 Task: Look for space in Parksville, Canada from 4th September, 2023 to 10th September, 2023 for 1 adult in price range Rs.9000 to Rs.17000. Place can be private room with 1  bedroom having 1 bed and 1 bathroom. Property type can be house, flat, guest house, hotel. Booking option can be shelf check-in. Required host language is English.
Action: Mouse moved to (395, 87)
Screenshot: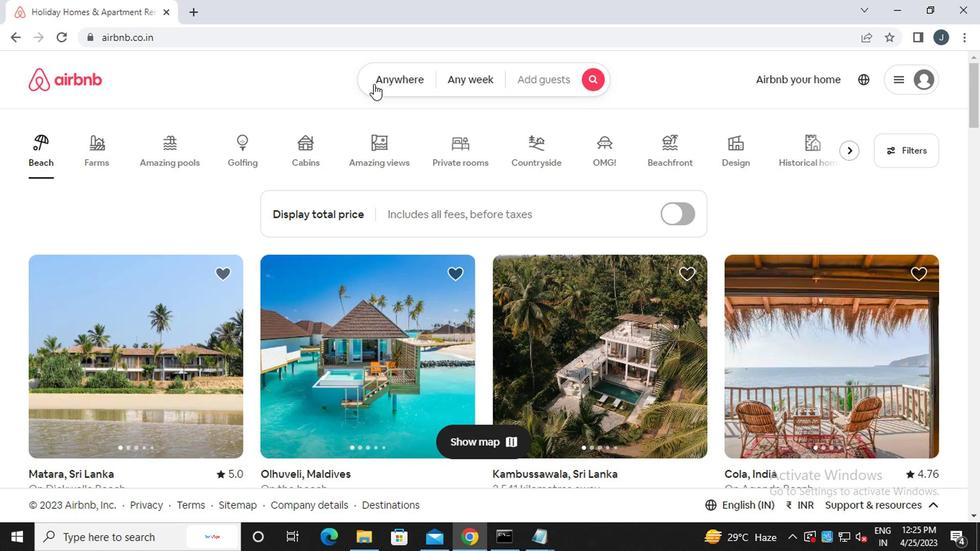 
Action: Mouse pressed left at (395, 87)
Screenshot: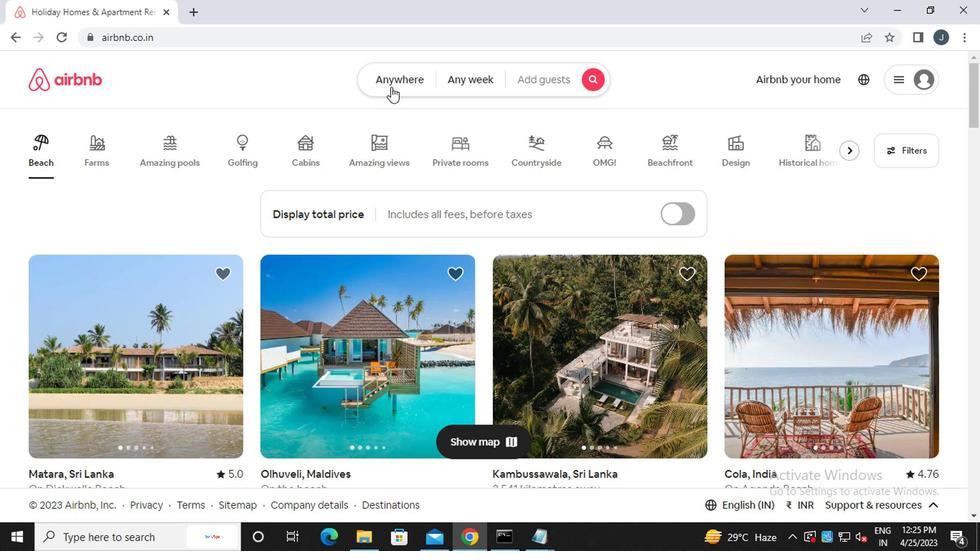 
Action: Mouse moved to (264, 138)
Screenshot: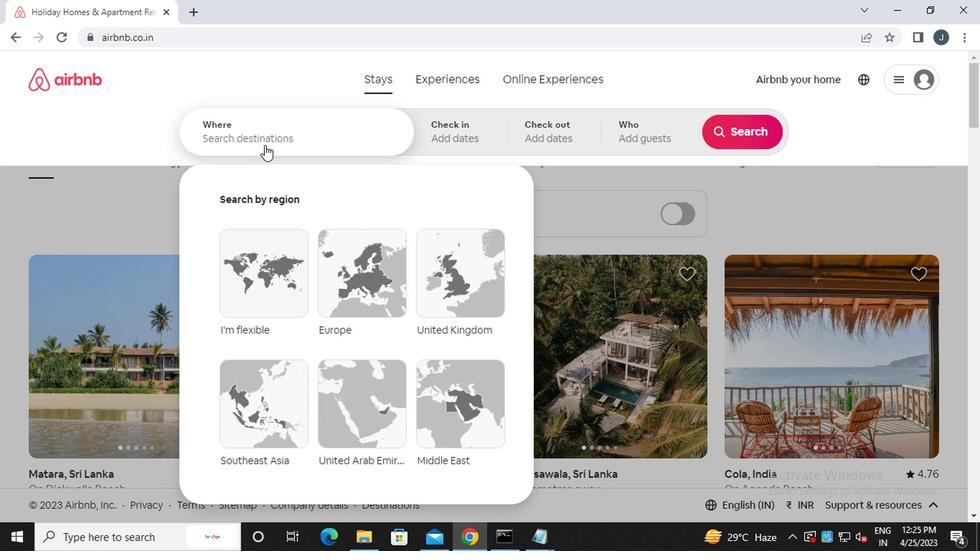 
Action: Mouse pressed left at (264, 138)
Screenshot: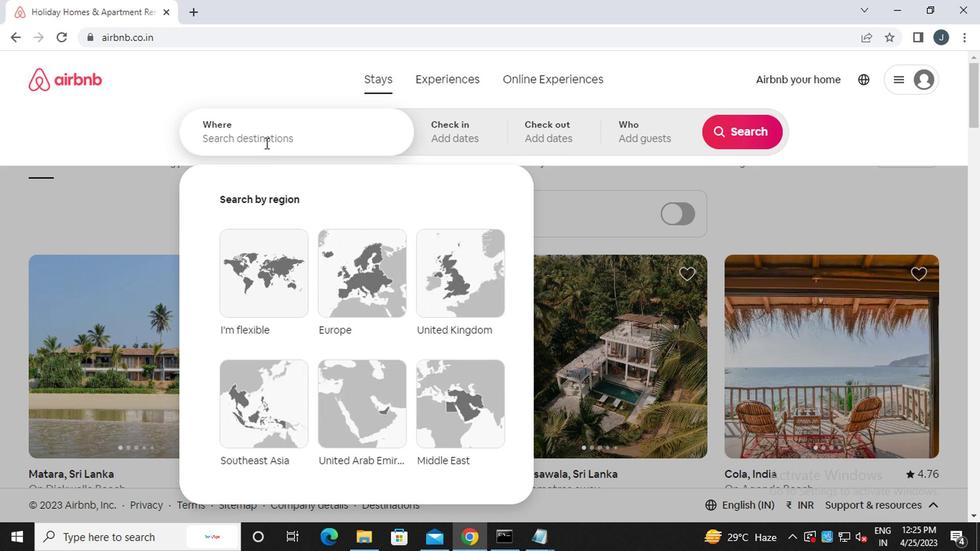 
Action: Mouse moved to (264, 138)
Screenshot: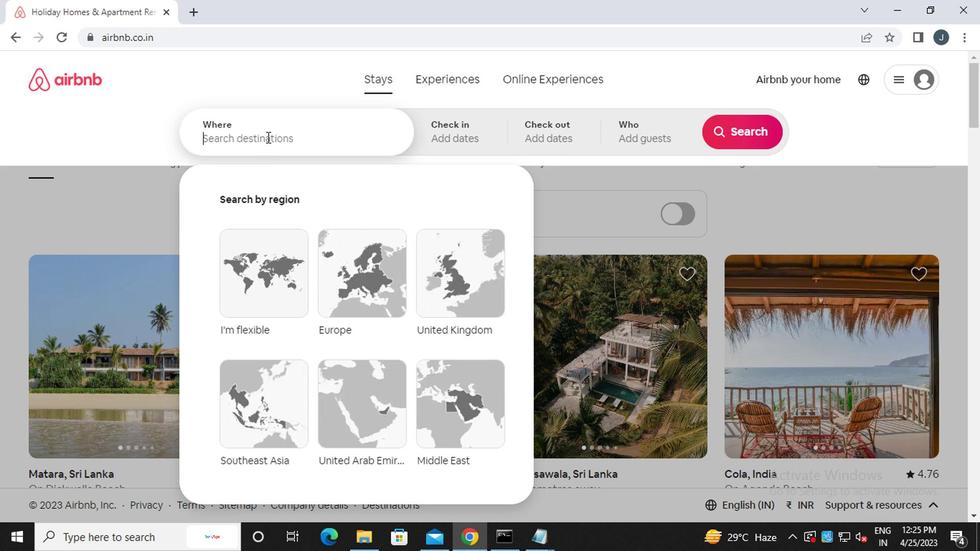 
Action: Key pressed p<Key.caps_lock>arksville,<Key.caps_lock>c<Key.caps_lock>anada
Screenshot: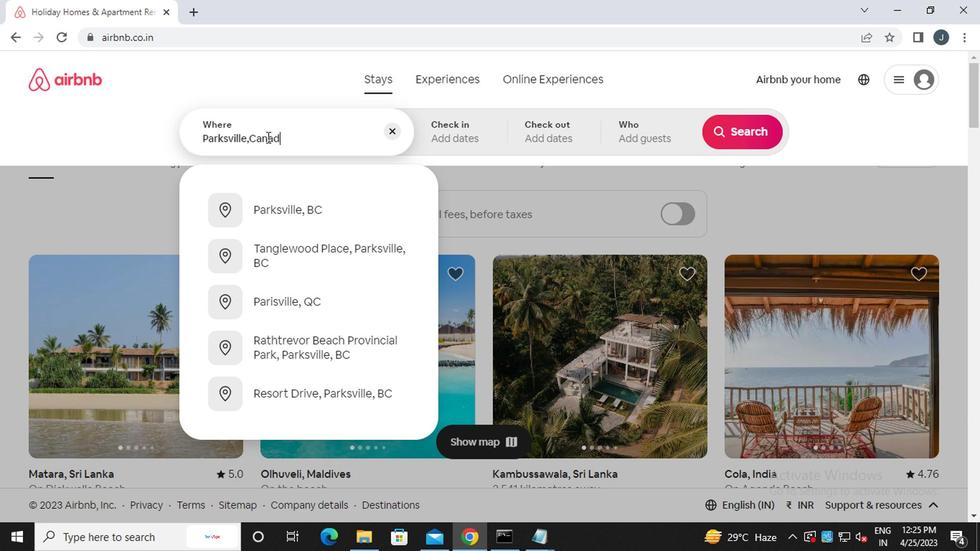 
Action: Mouse moved to (451, 140)
Screenshot: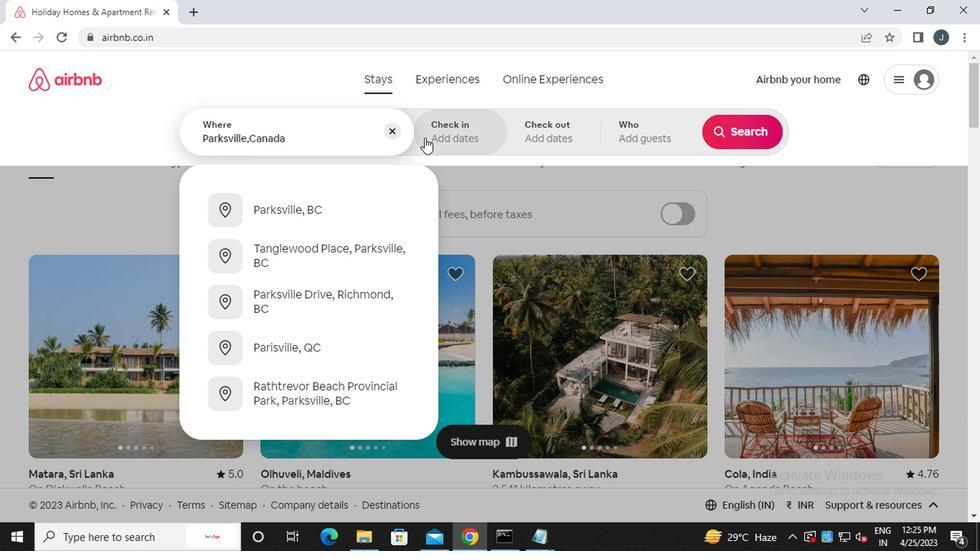 
Action: Mouse pressed left at (451, 140)
Screenshot: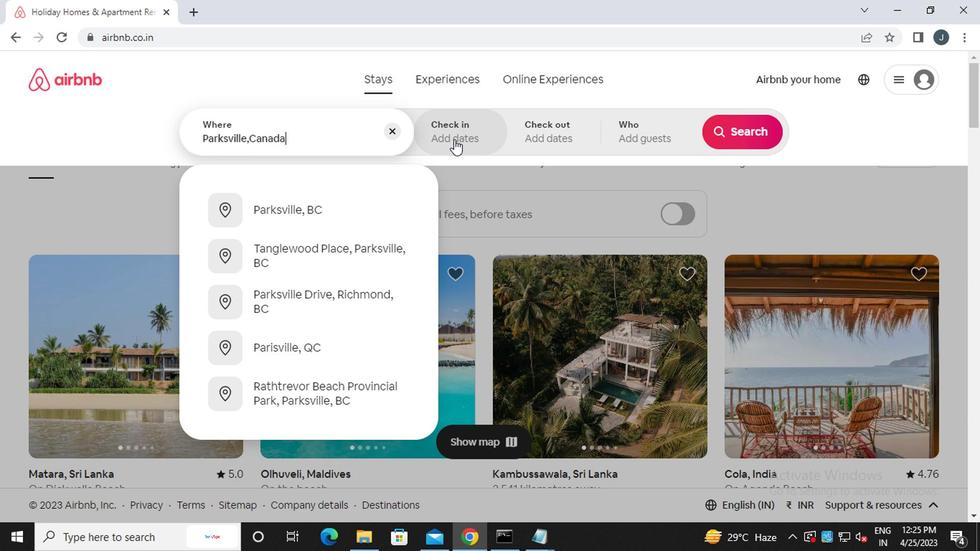 
Action: Mouse moved to (733, 247)
Screenshot: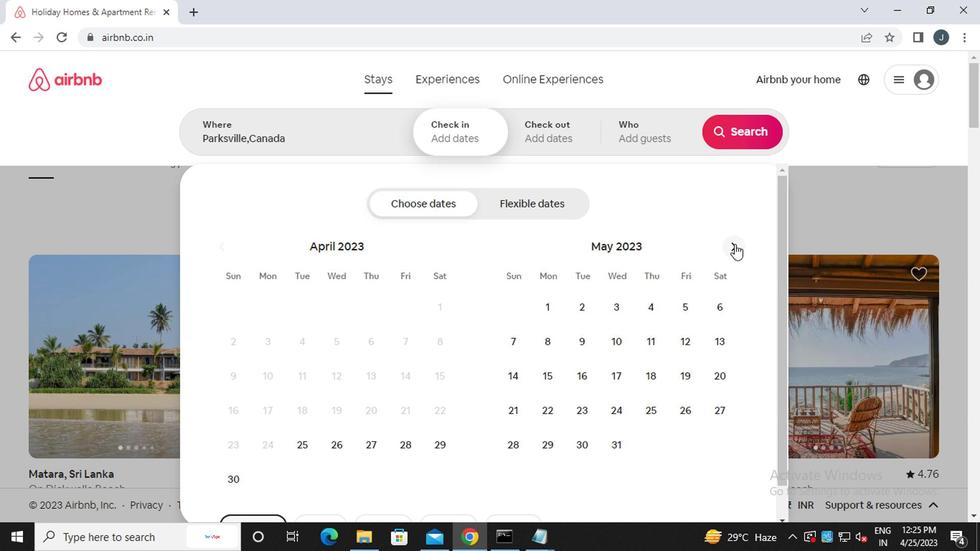 
Action: Mouse pressed left at (733, 247)
Screenshot: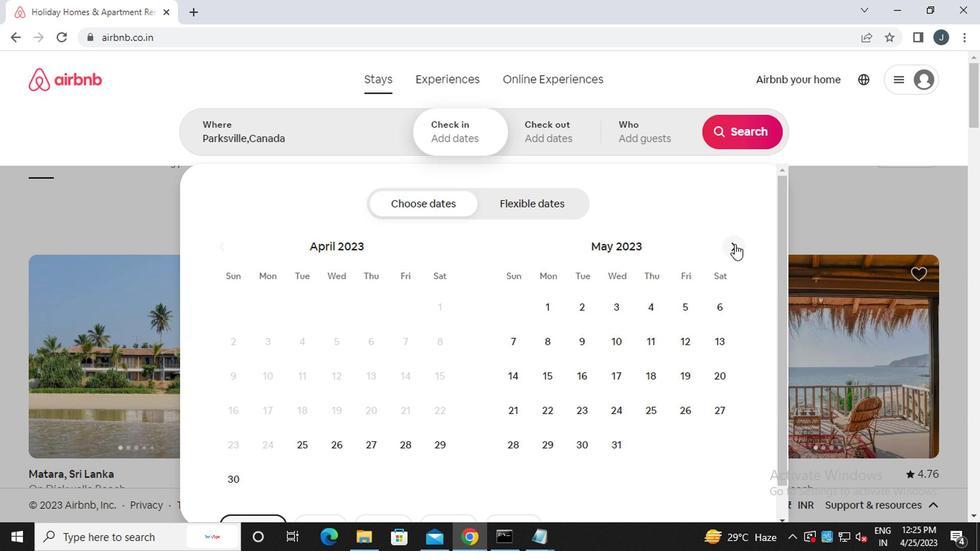 
Action: Mouse moved to (731, 247)
Screenshot: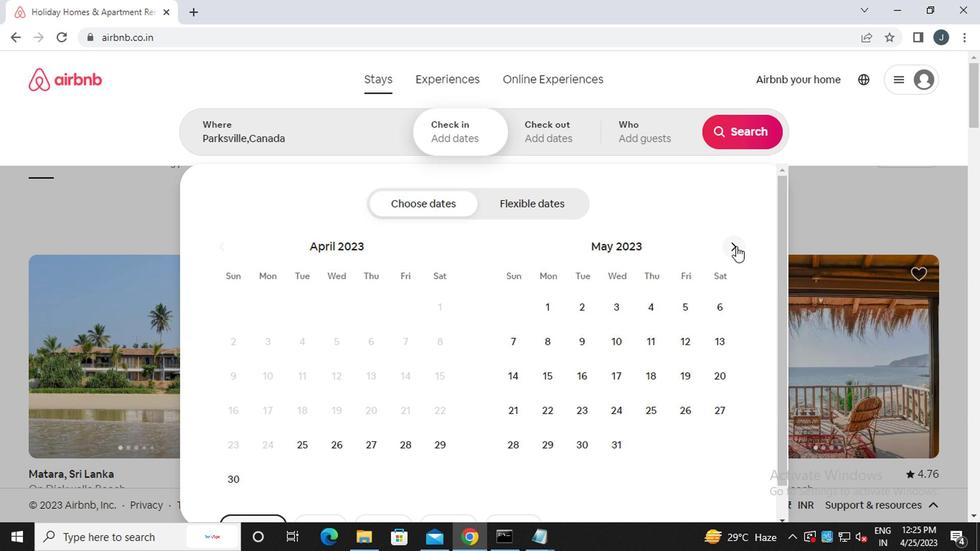 
Action: Mouse pressed left at (731, 247)
Screenshot: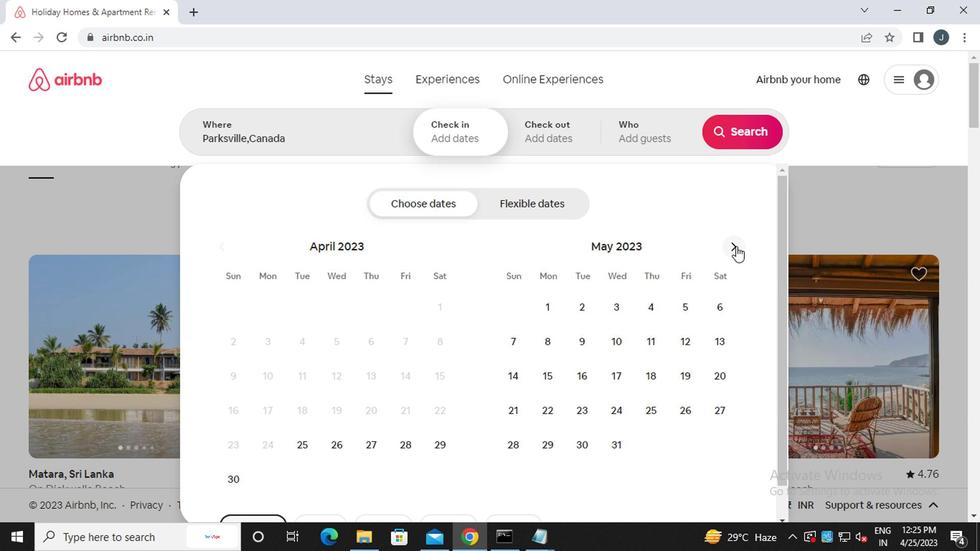 
Action: Mouse pressed left at (731, 247)
Screenshot: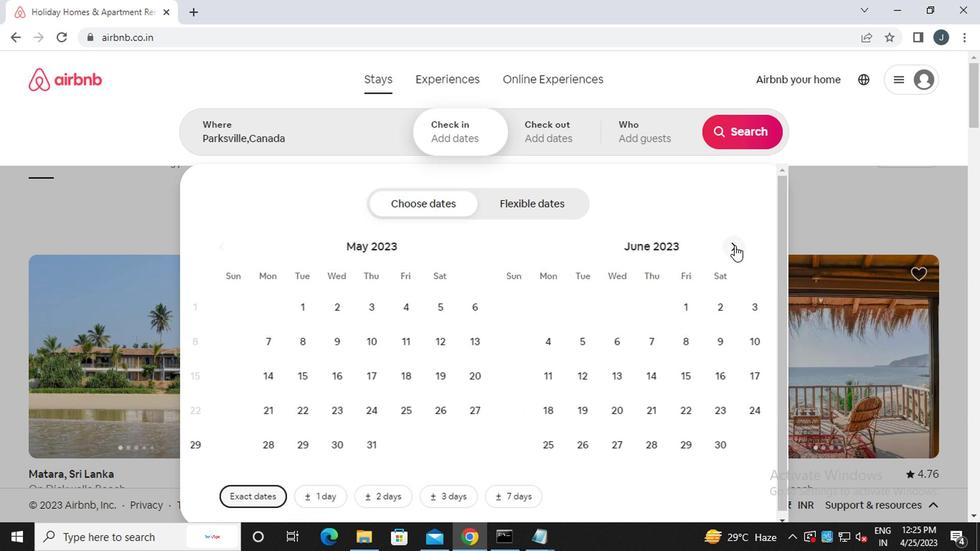 
Action: Mouse pressed left at (731, 247)
Screenshot: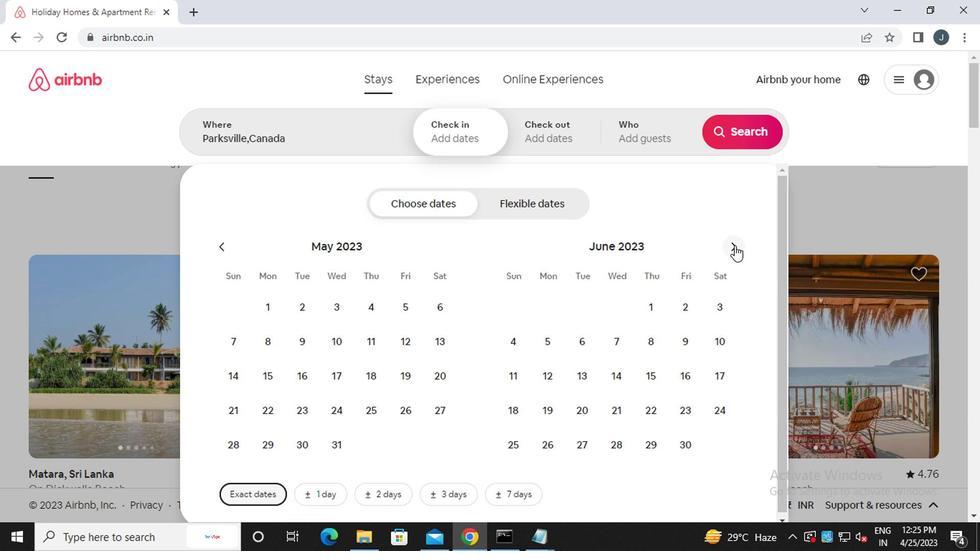 
Action: Mouse pressed left at (731, 247)
Screenshot: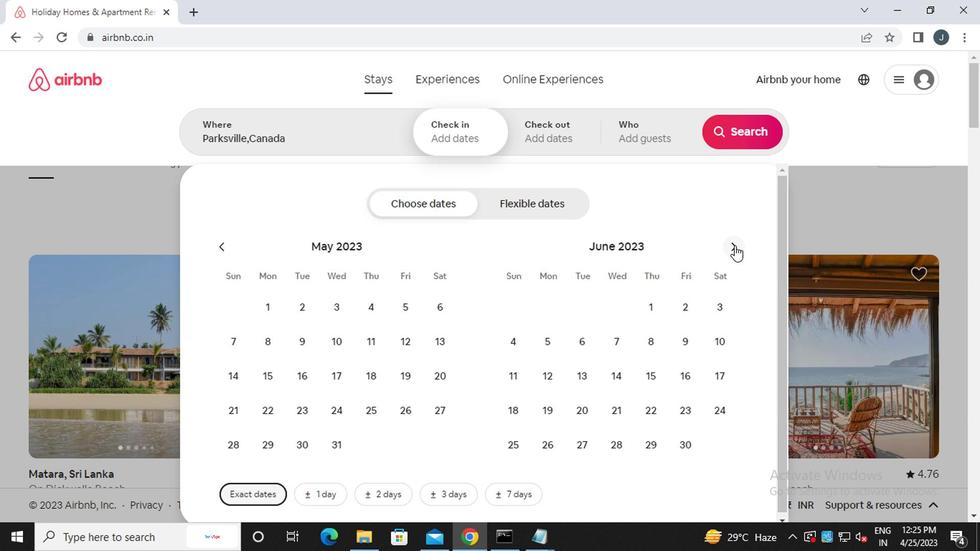 
Action: Mouse pressed left at (731, 247)
Screenshot: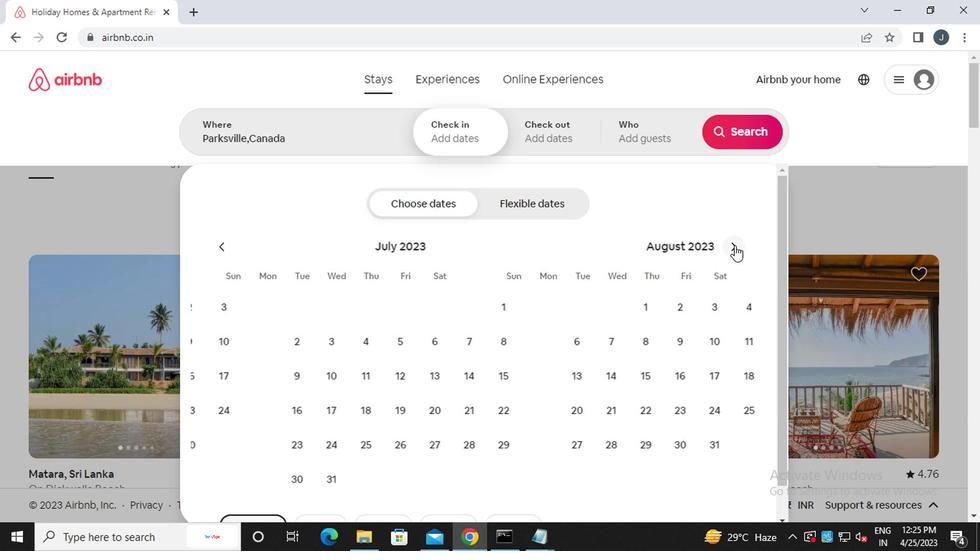 
Action: Mouse moved to (550, 341)
Screenshot: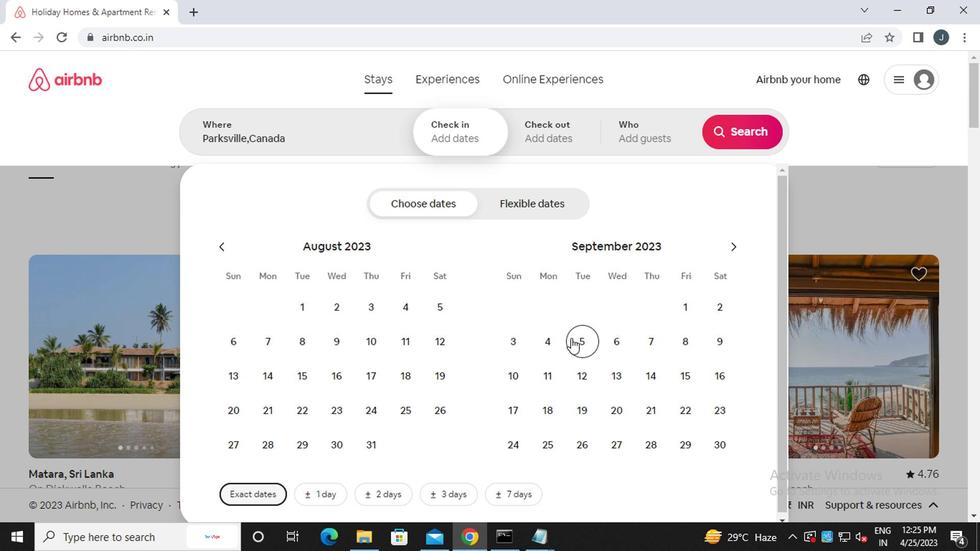 
Action: Mouse pressed left at (550, 341)
Screenshot: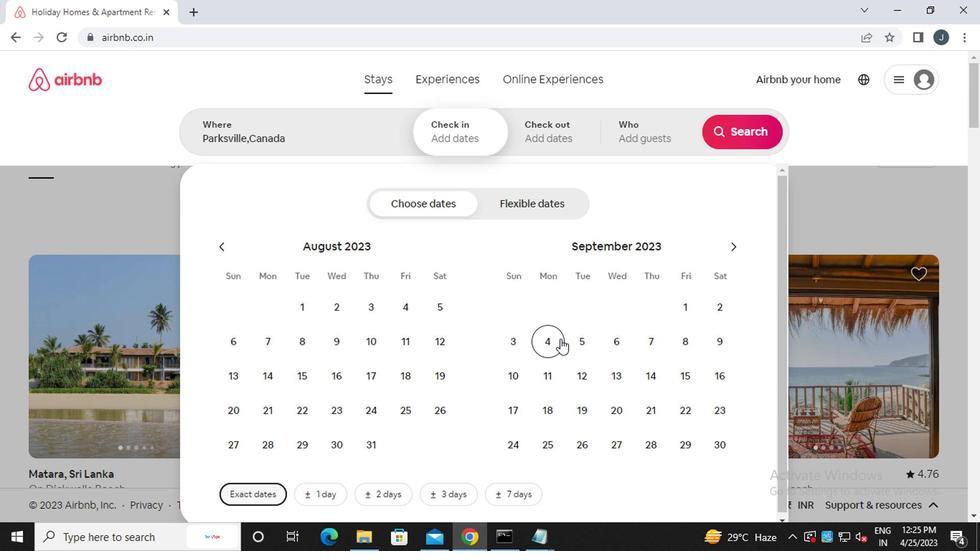 
Action: Mouse moved to (515, 371)
Screenshot: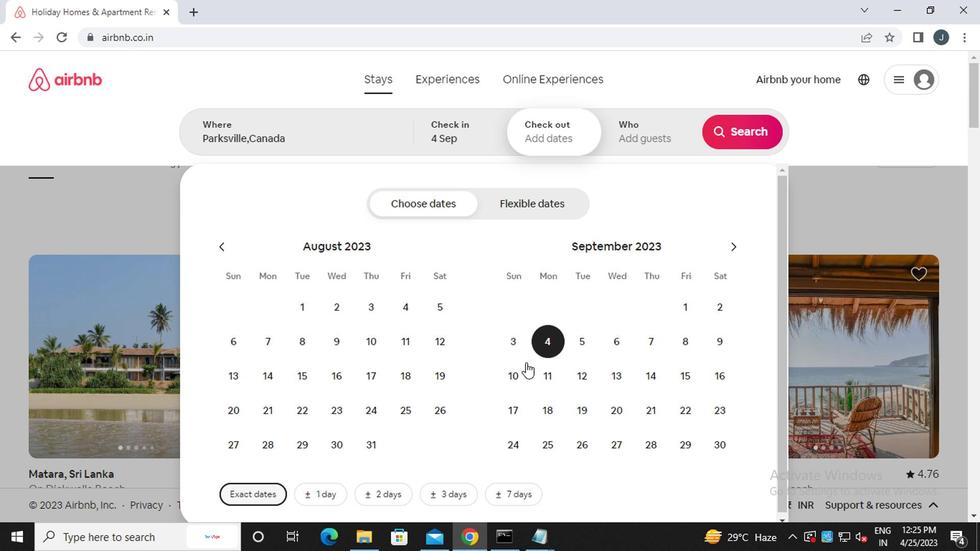 
Action: Mouse pressed left at (515, 371)
Screenshot: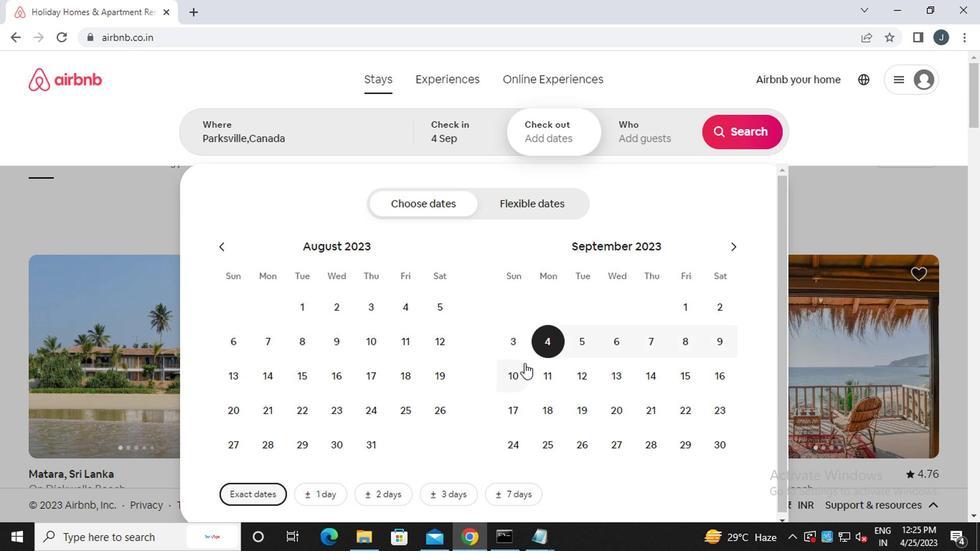 
Action: Mouse moved to (645, 138)
Screenshot: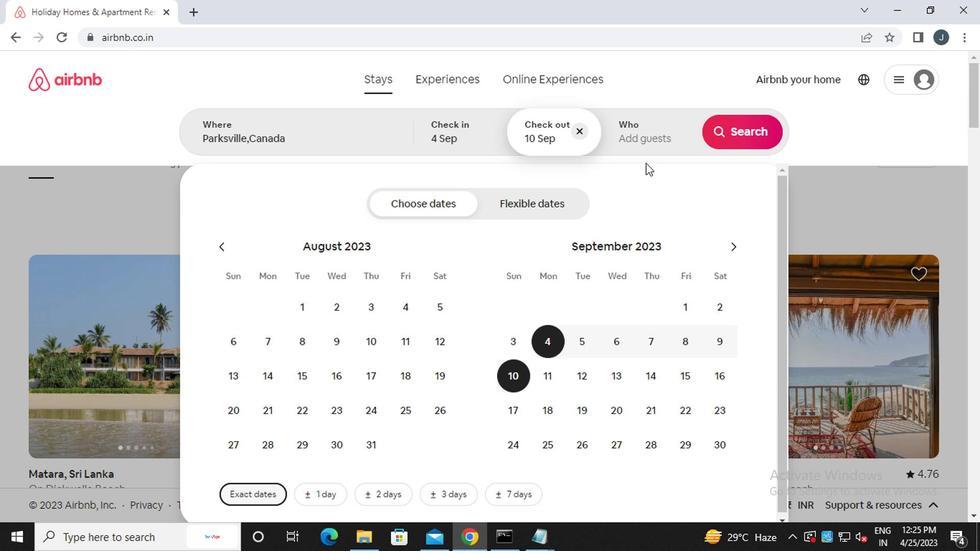 
Action: Mouse pressed left at (645, 138)
Screenshot: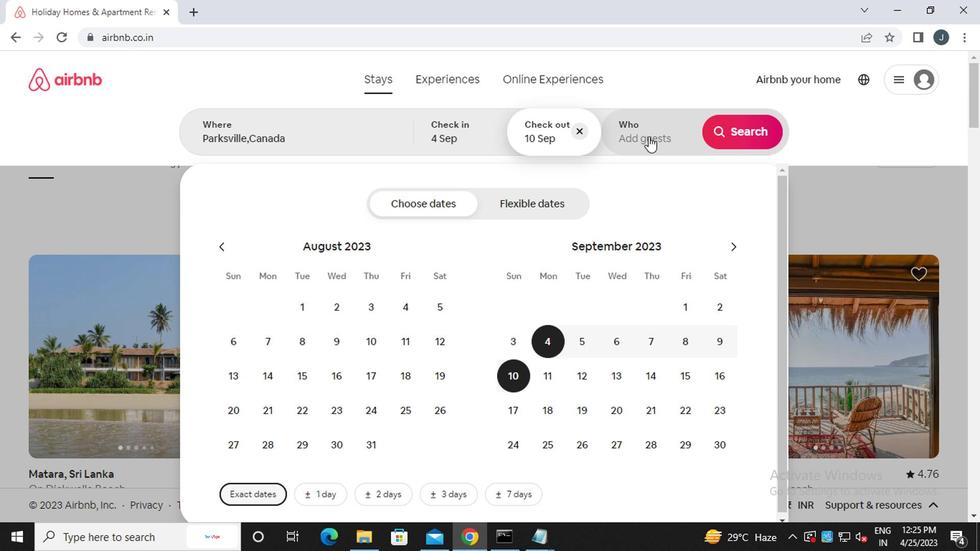 
Action: Mouse moved to (745, 207)
Screenshot: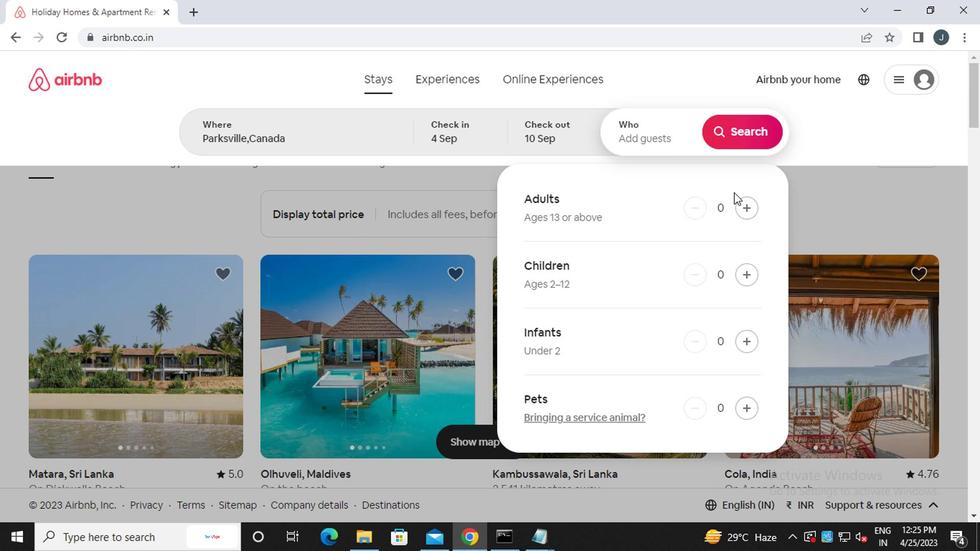 
Action: Mouse pressed left at (745, 207)
Screenshot: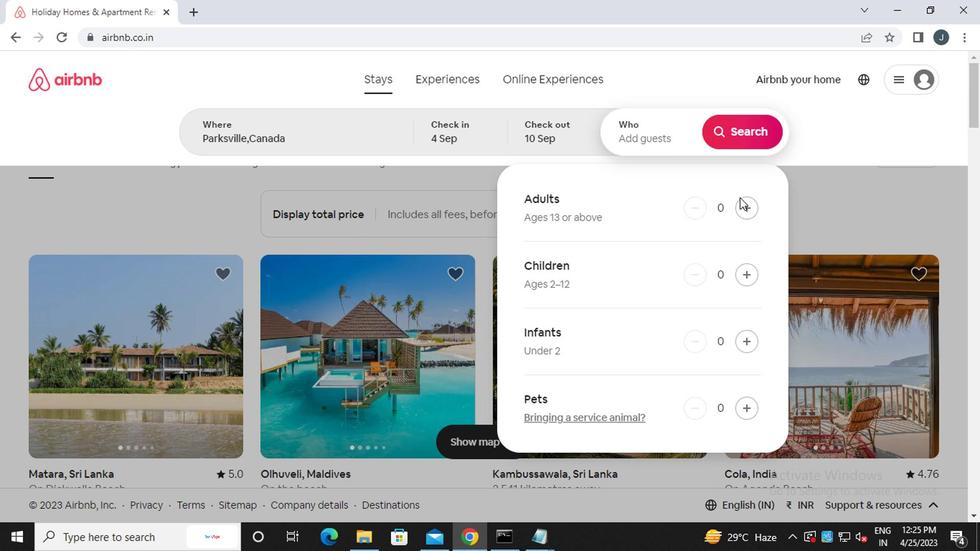 
Action: Mouse moved to (740, 135)
Screenshot: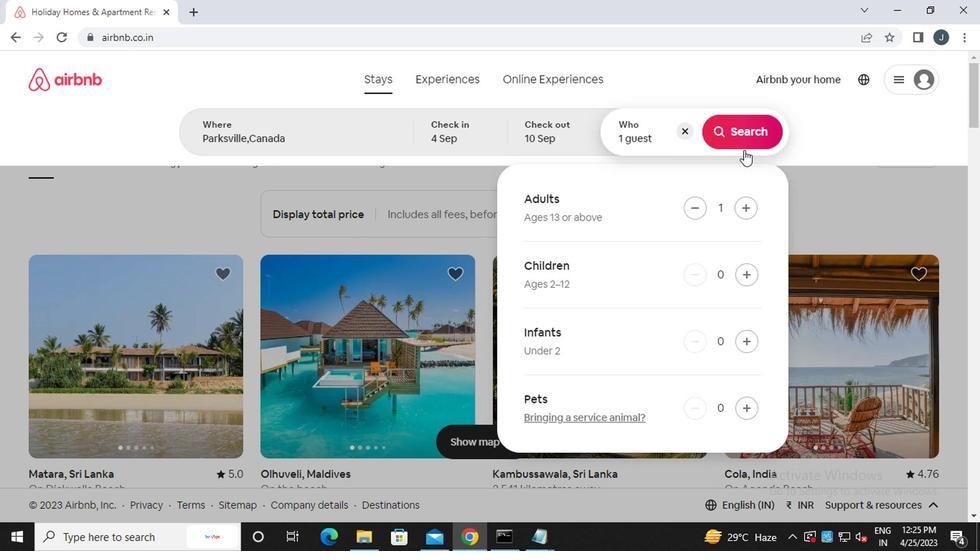 
Action: Mouse pressed left at (740, 135)
Screenshot: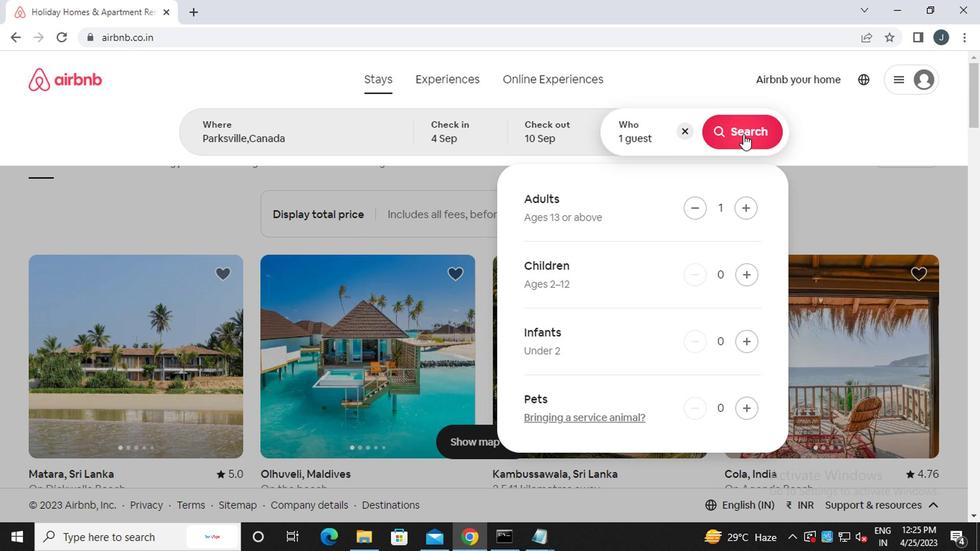 
Action: Mouse moved to (921, 135)
Screenshot: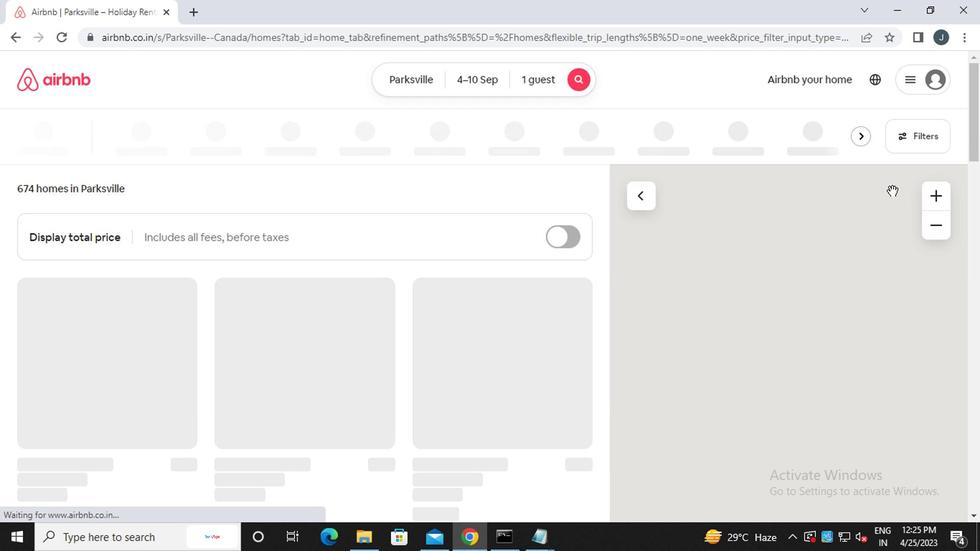 
Action: Mouse pressed left at (921, 135)
Screenshot: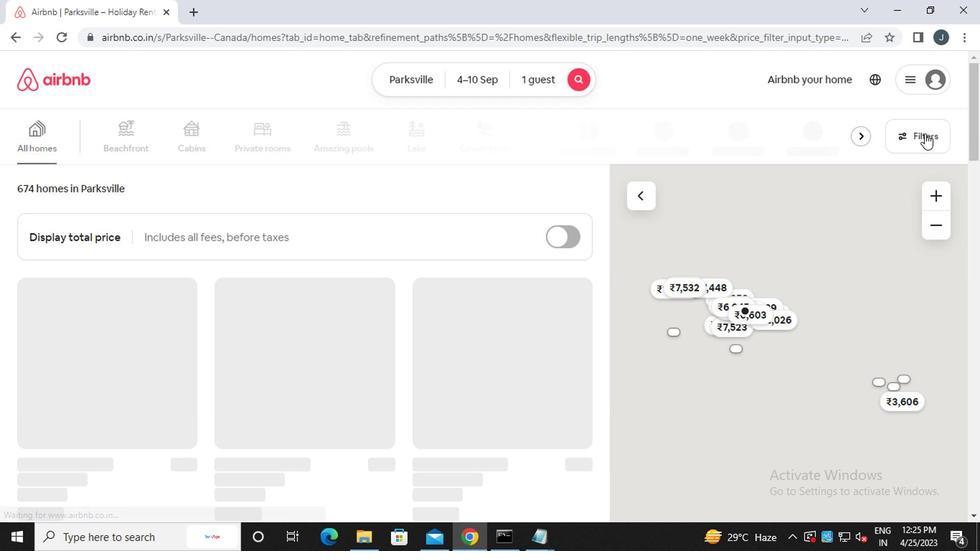 
Action: Mouse moved to (337, 323)
Screenshot: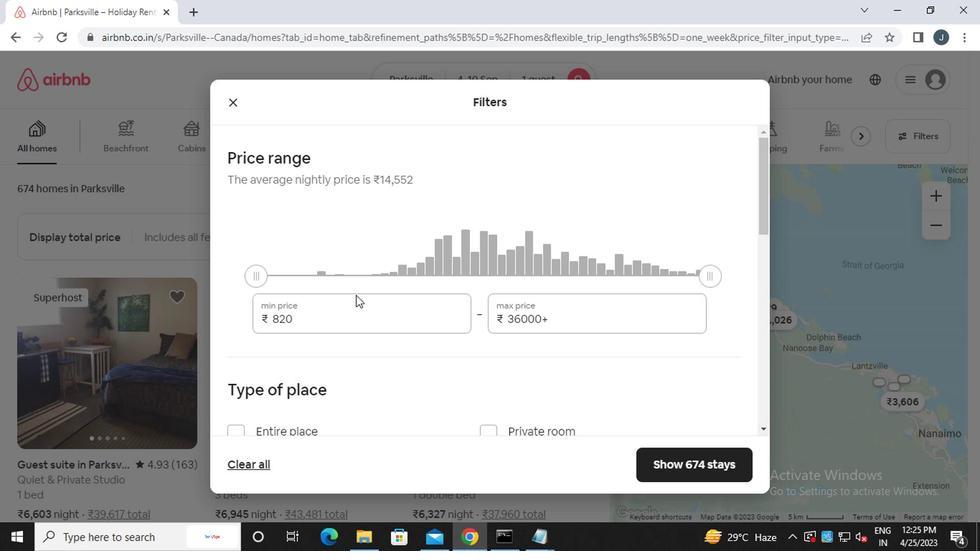 
Action: Mouse pressed left at (337, 323)
Screenshot: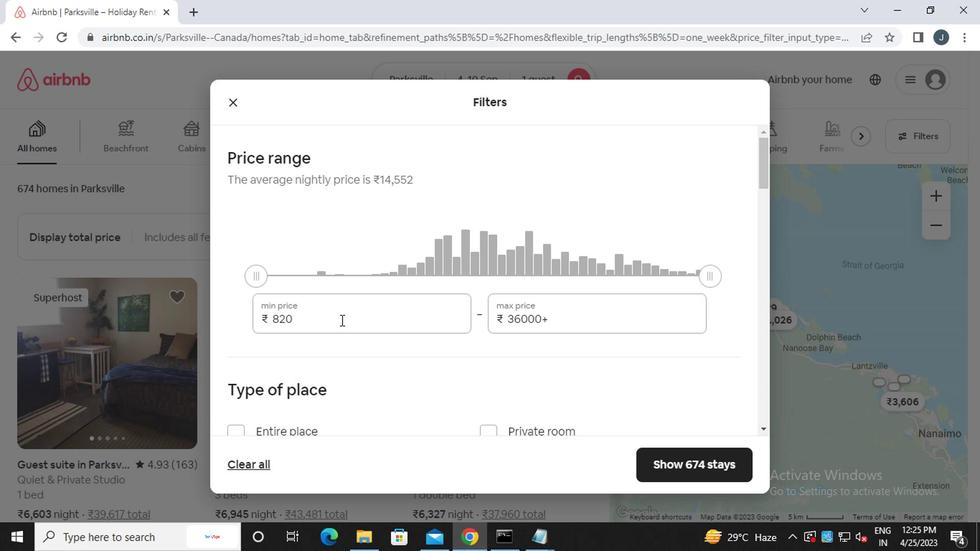 
Action: Mouse moved to (327, 308)
Screenshot: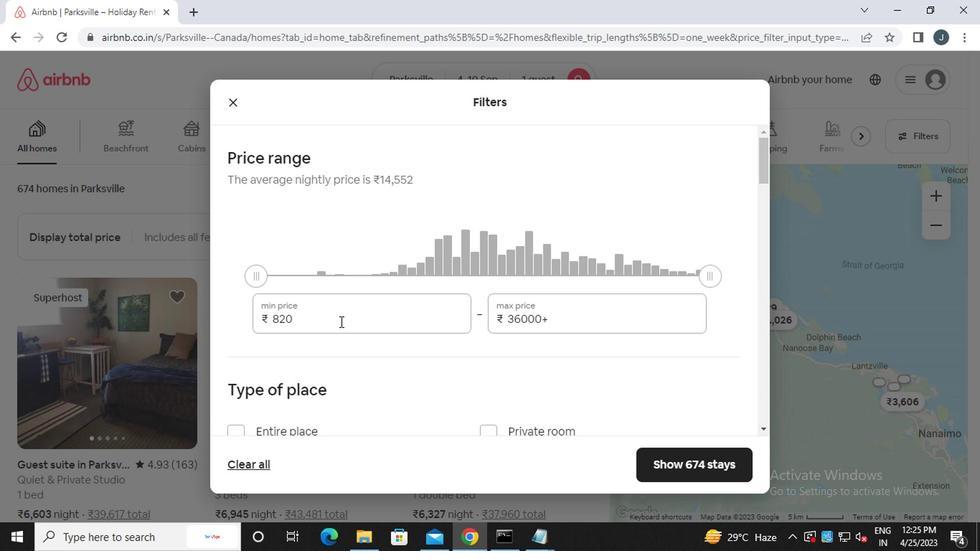 
Action: Key pressed <Key.backspace><Key.backspace><Key.backspace><Key.backspace><Key.backspace><Key.backspace><Key.backspace><<105>><<96>><<96>><<96>>
Screenshot: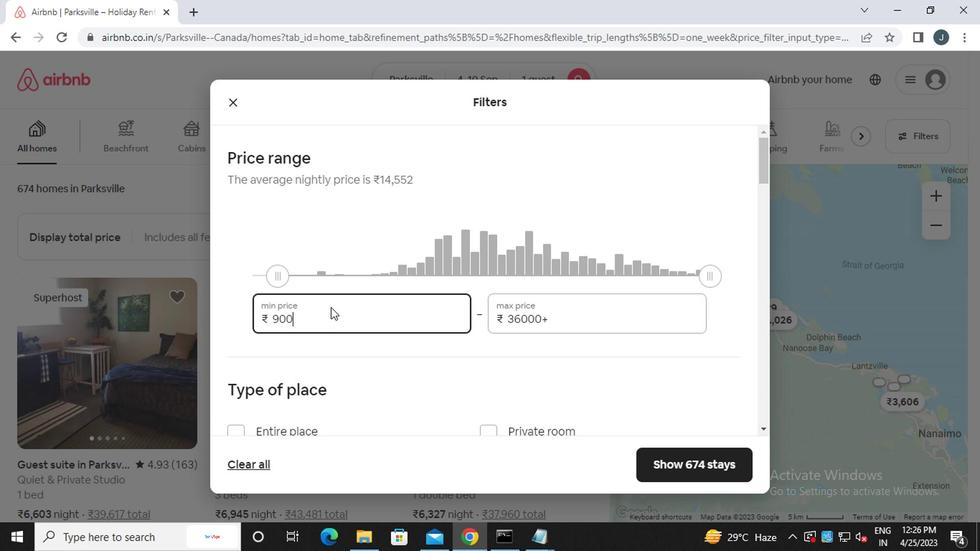 
Action: Mouse moved to (599, 328)
Screenshot: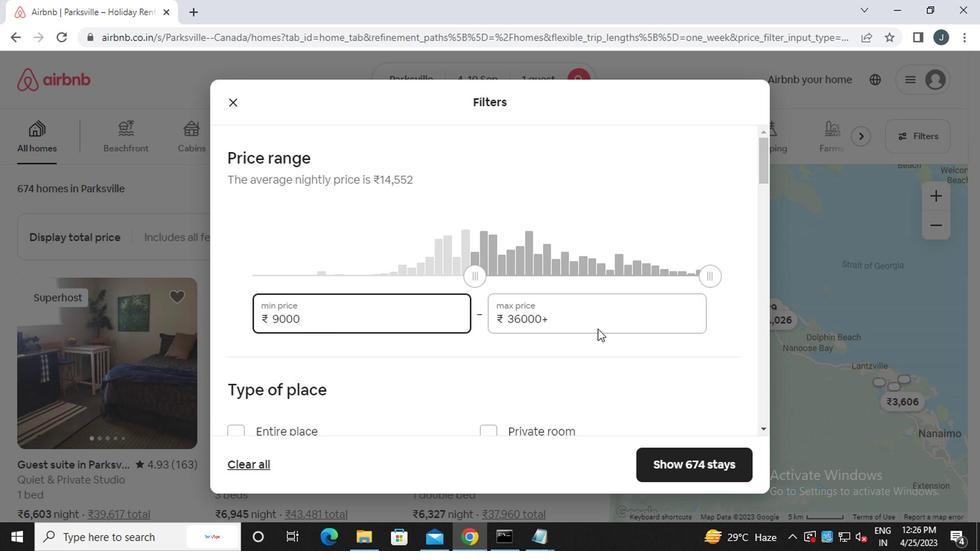 
Action: Mouse pressed left at (599, 328)
Screenshot: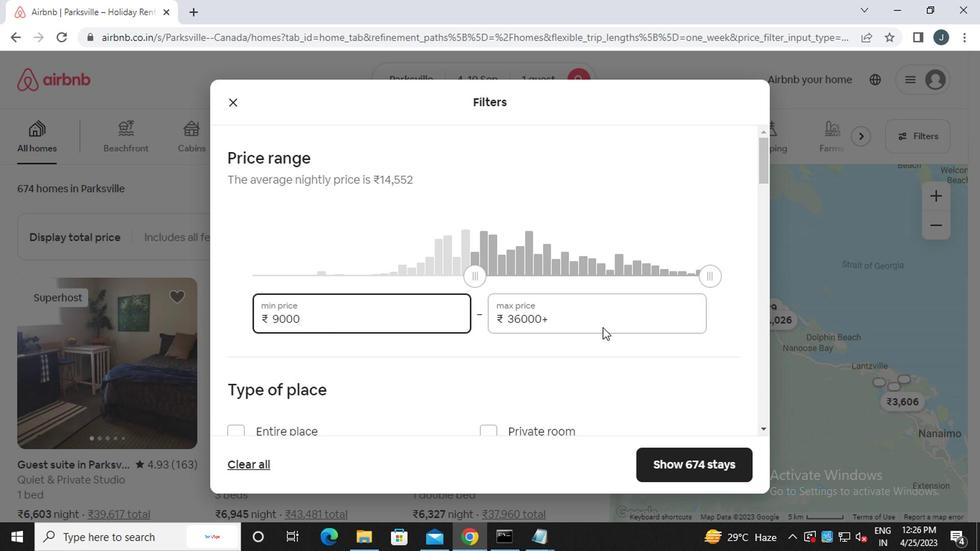 
Action: Mouse moved to (597, 322)
Screenshot: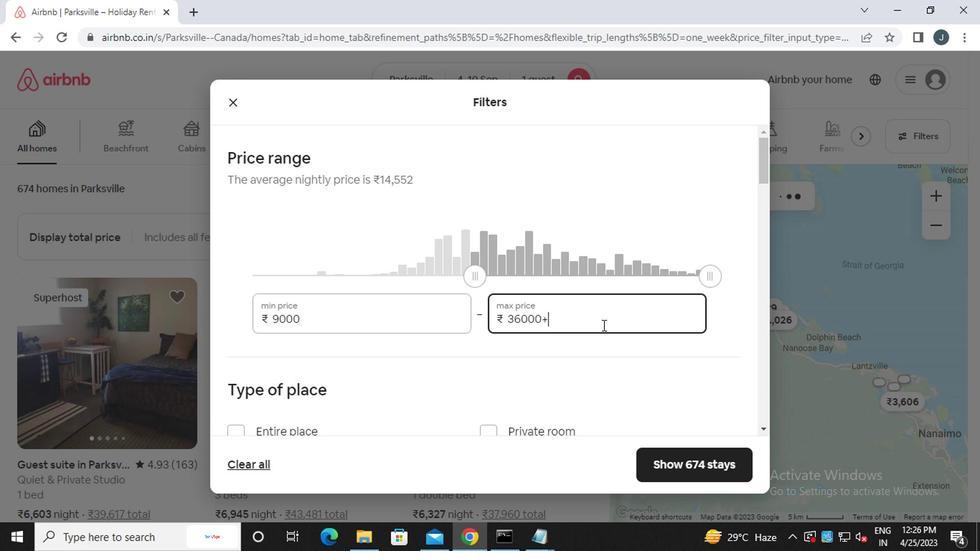 
Action: Key pressed <Key.backspace><Key.backspace><Key.backspace><Key.backspace><Key.backspace><Key.backspace><Key.backspace><Key.backspace><Key.backspace><Key.backspace><Key.backspace><<97>><<103>><<96>><<96>><<96>>
Screenshot: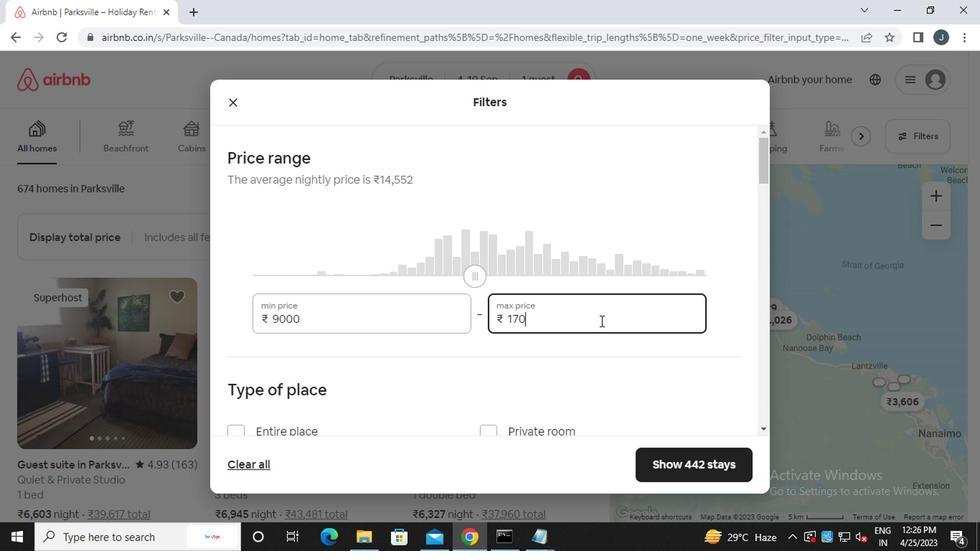 
Action: Mouse moved to (591, 332)
Screenshot: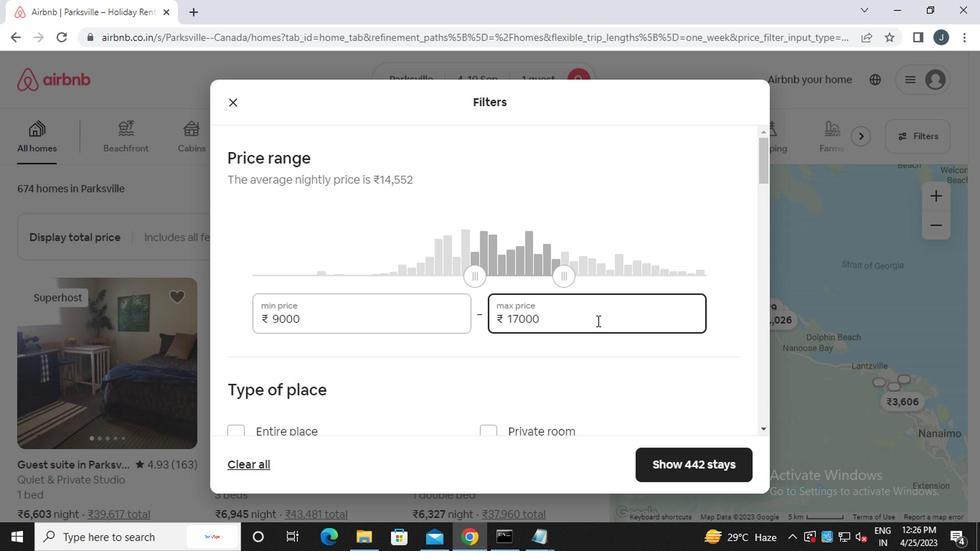 
Action: Mouse scrolled (591, 331) with delta (0, 0)
Screenshot: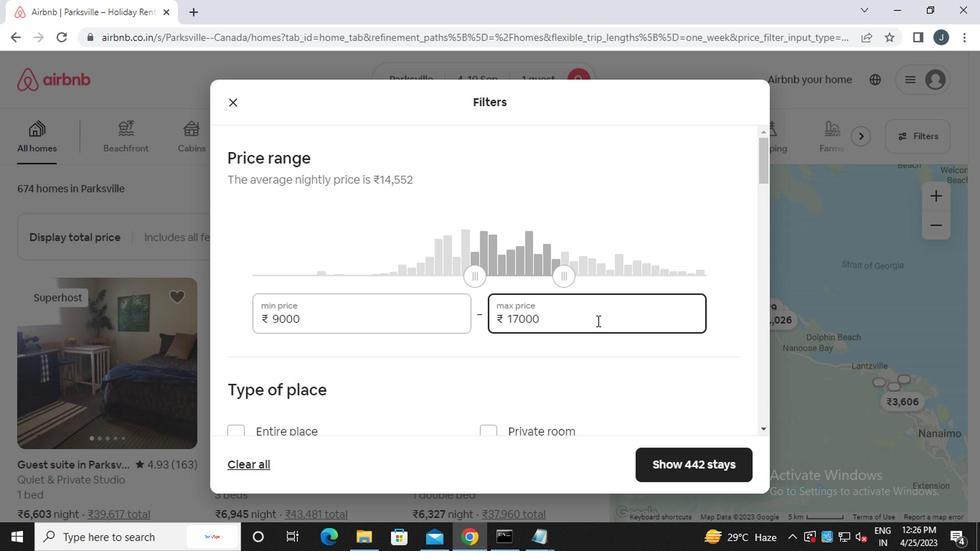 
Action: Mouse moved to (591, 336)
Screenshot: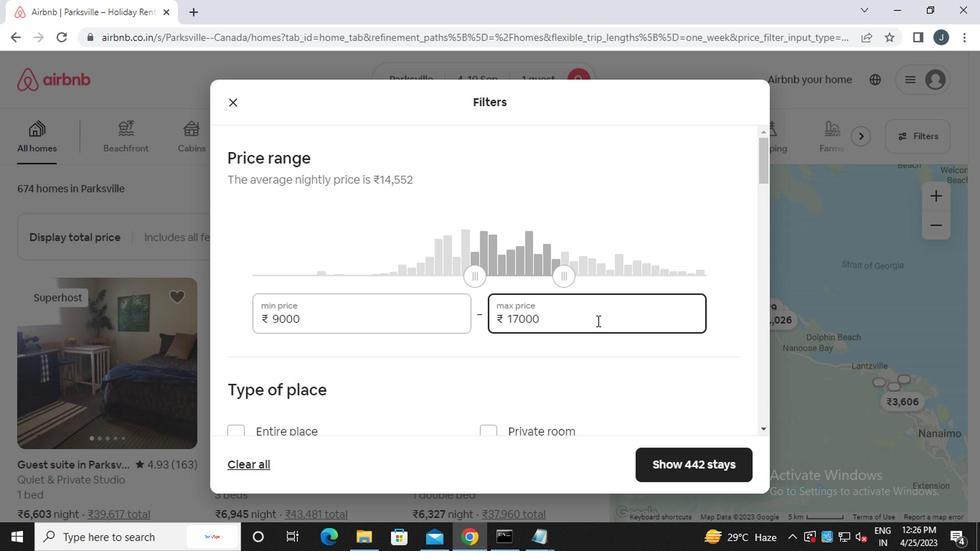 
Action: Mouse scrolled (591, 335) with delta (0, 0)
Screenshot: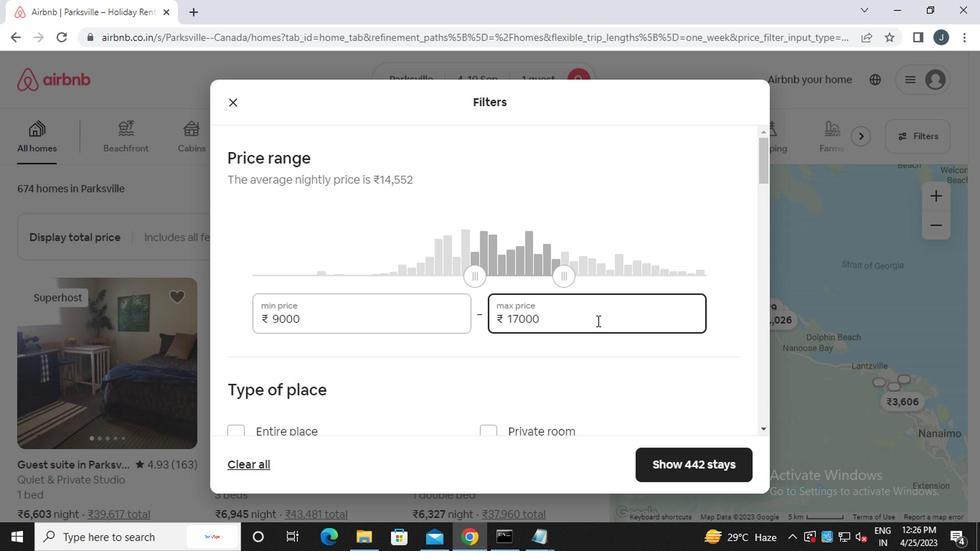 
Action: Mouse moved to (557, 331)
Screenshot: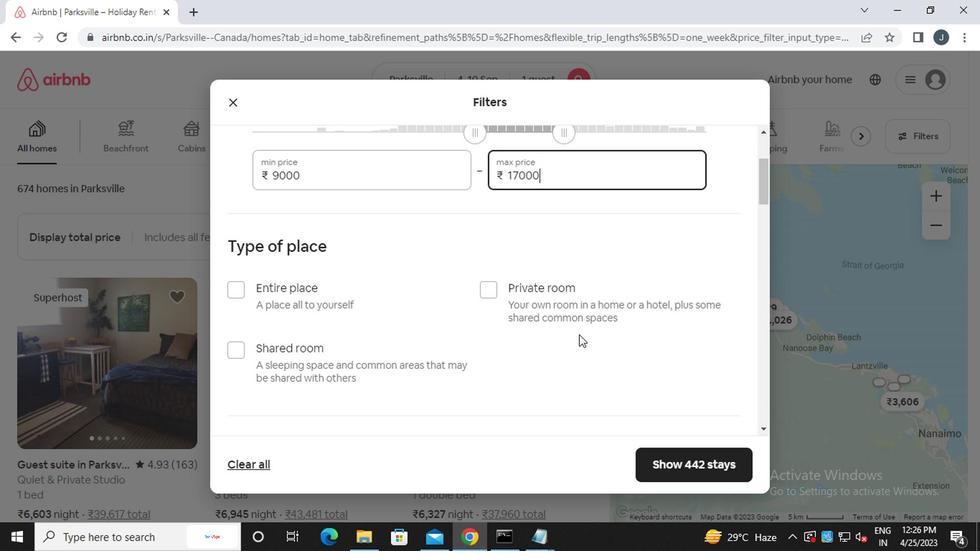 
Action: Mouse scrolled (557, 330) with delta (0, -1)
Screenshot: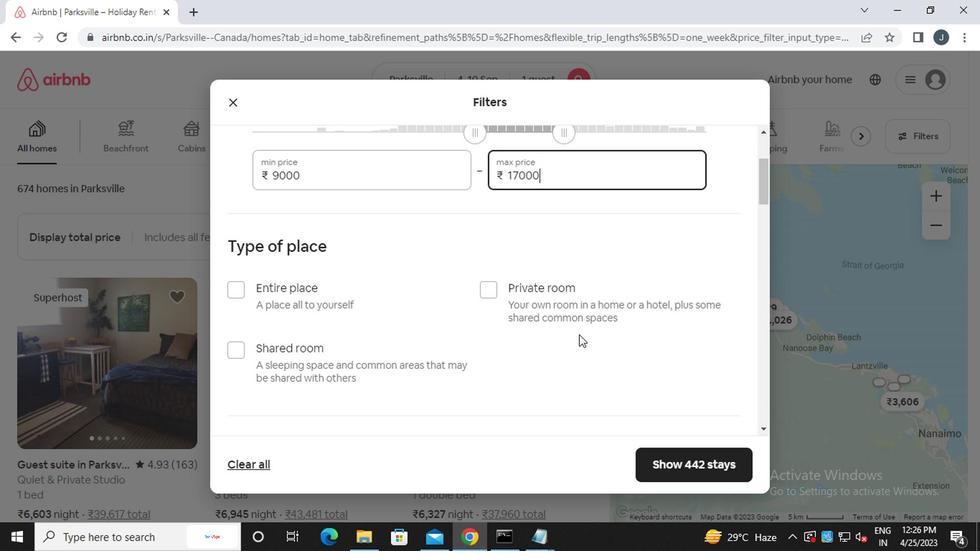 
Action: Mouse moved to (490, 222)
Screenshot: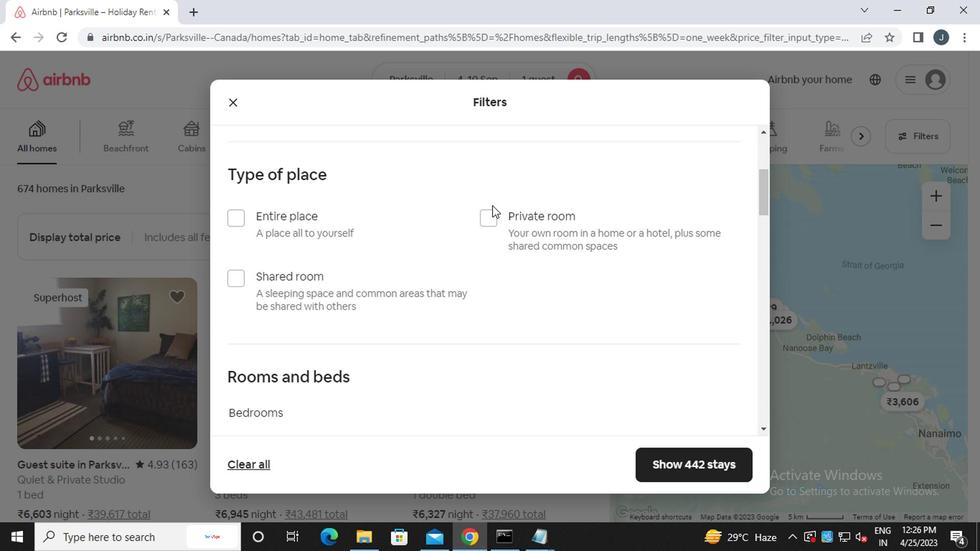 
Action: Mouse pressed left at (490, 222)
Screenshot: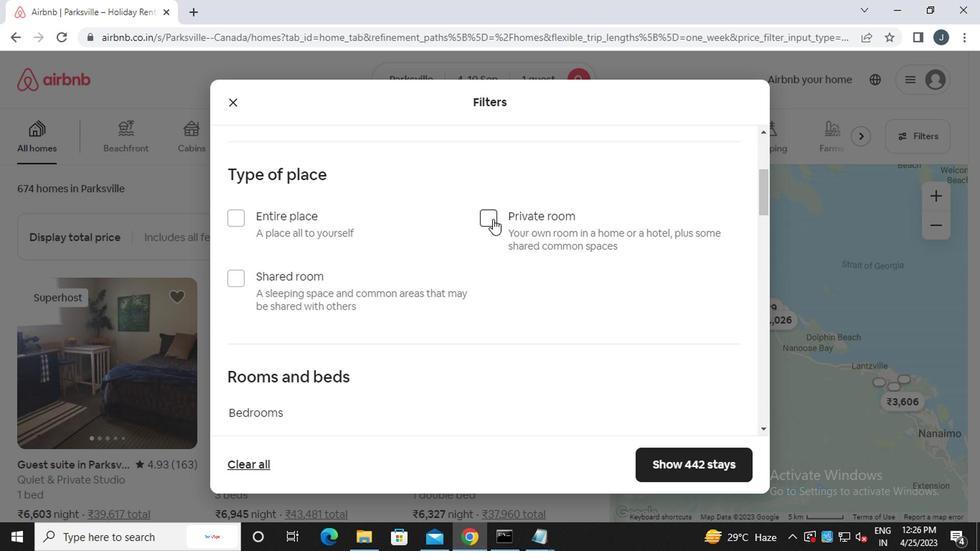 
Action: Mouse moved to (321, 267)
Screenshot: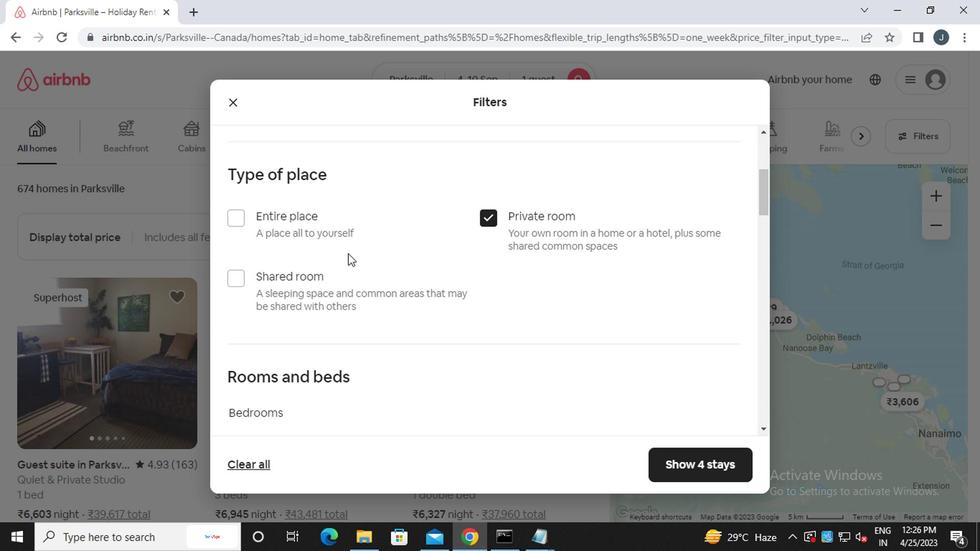 
Action: Mouse scrolled (321, 266) with delta (0, 0)
Screenshot: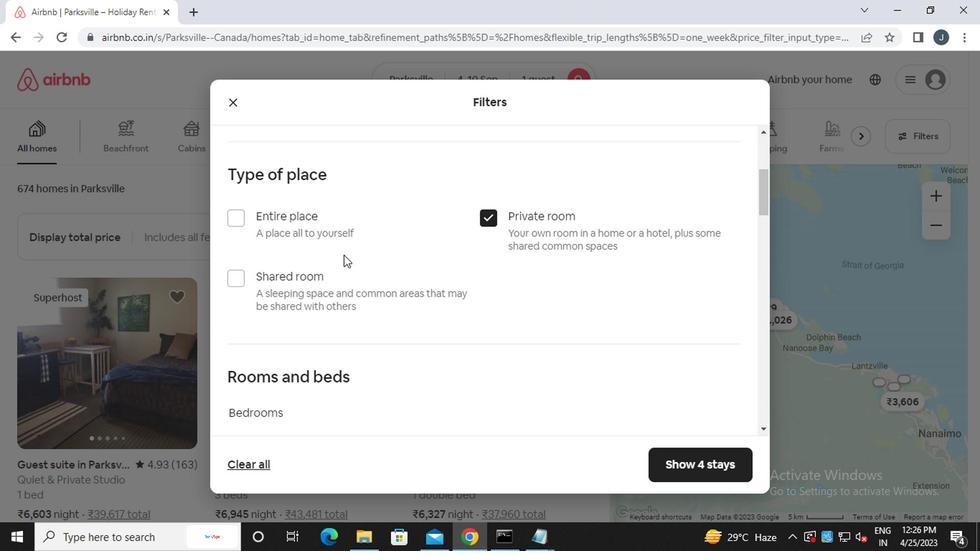 
Action: Mouse scrolled (321, 266) with delta (0, 0)
Screenshot: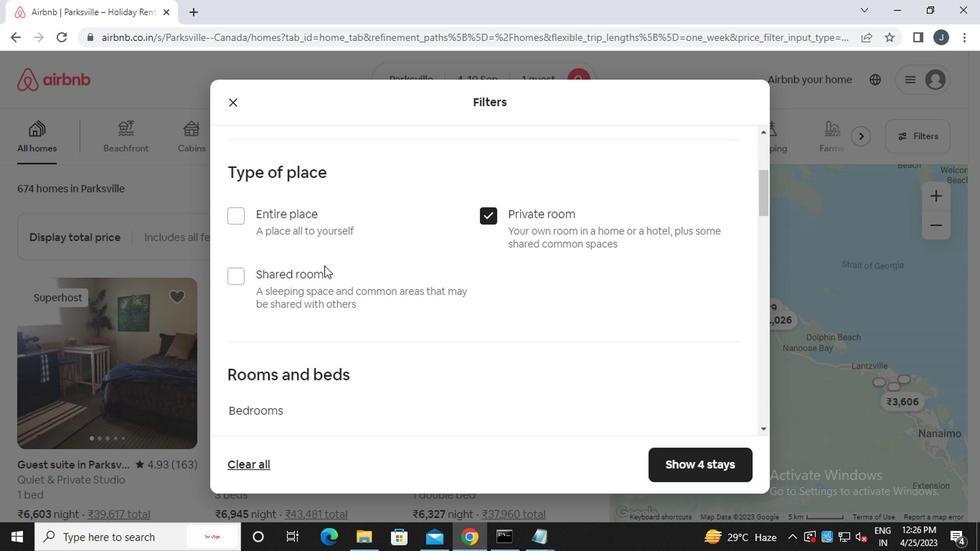 
Action: Mouse moved to (321, 268)
Screenshot: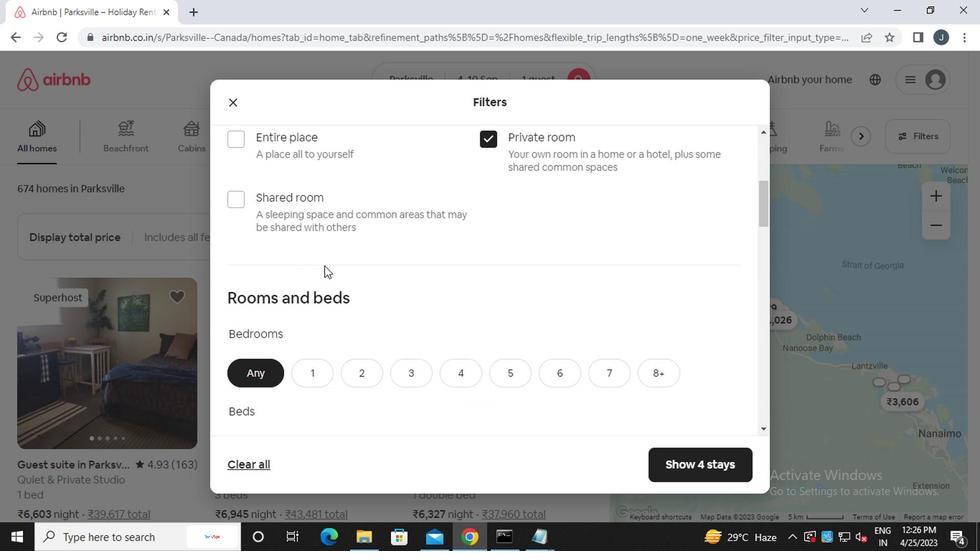 
Action: Mouse scrolled (321, 267) with delta (0, -1)
Screenshot: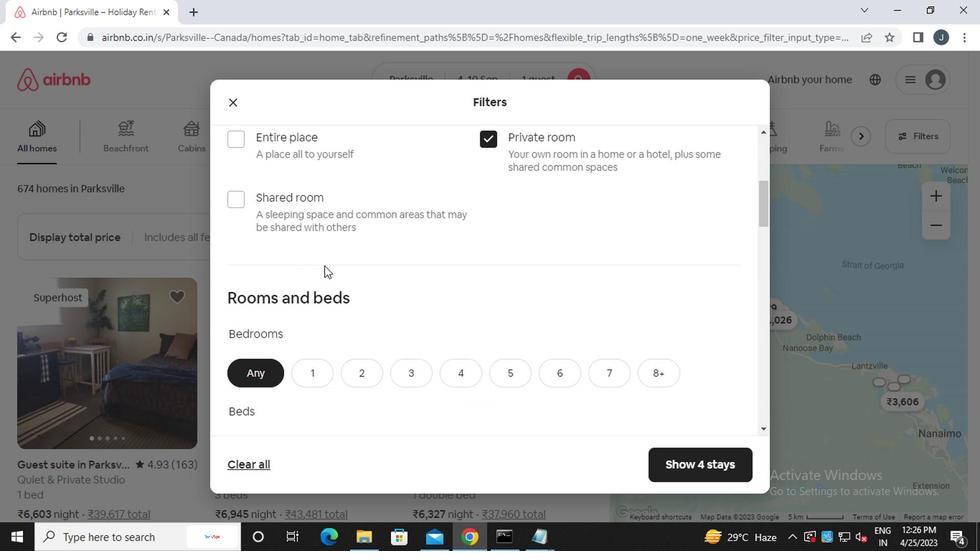 
Action: Mouse moved to (309, 243)
Screenshot: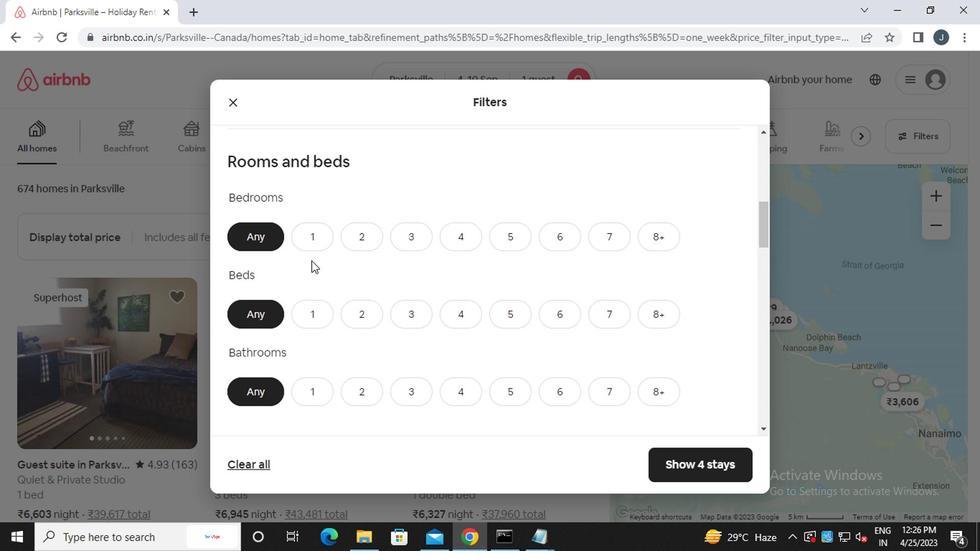 
Action: Mouse pressed left at (309, 243)
Screenshot: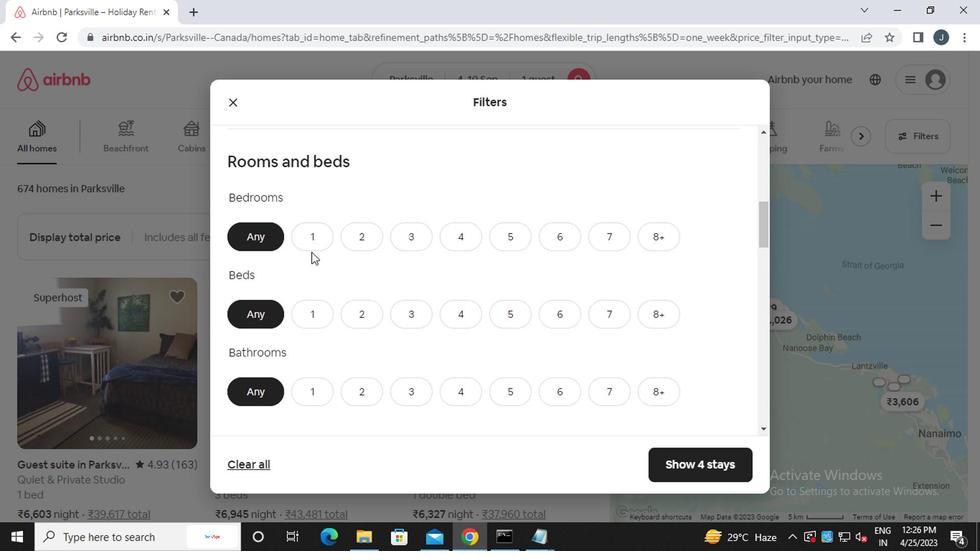 
Action: Mouse moved to (315, 314)
Screenshot: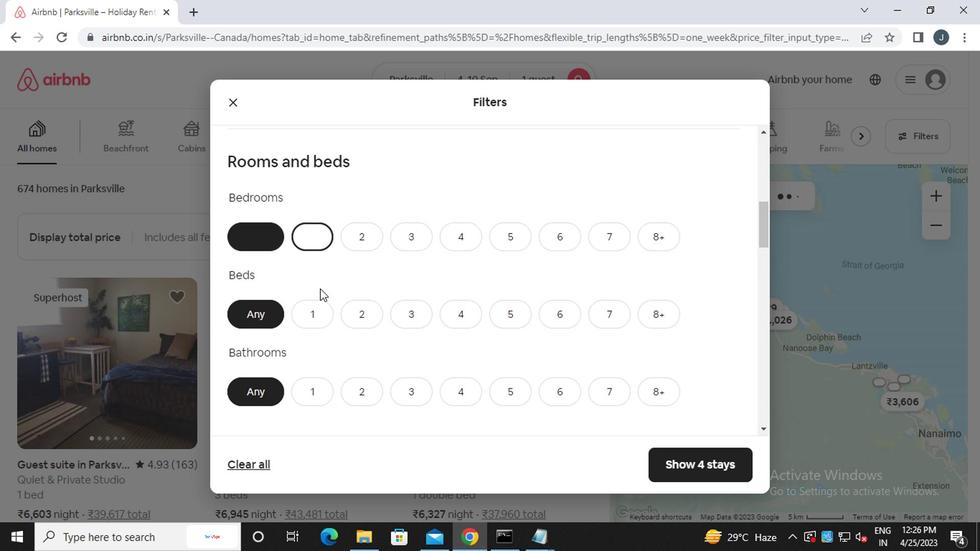 
Action: Mouse pressed left at (315, 314)
Screenshot: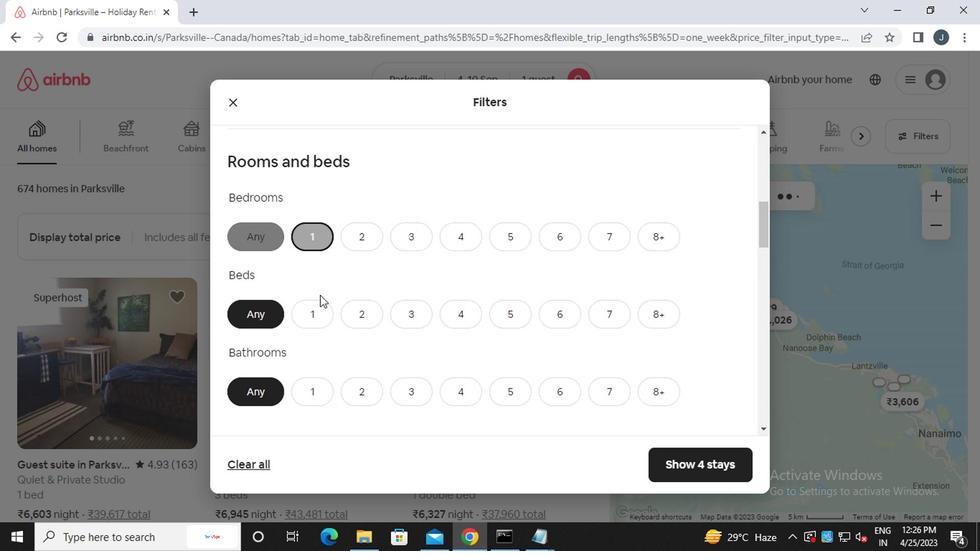 
Action: Mouse moved to (312, 396)
Screenshot: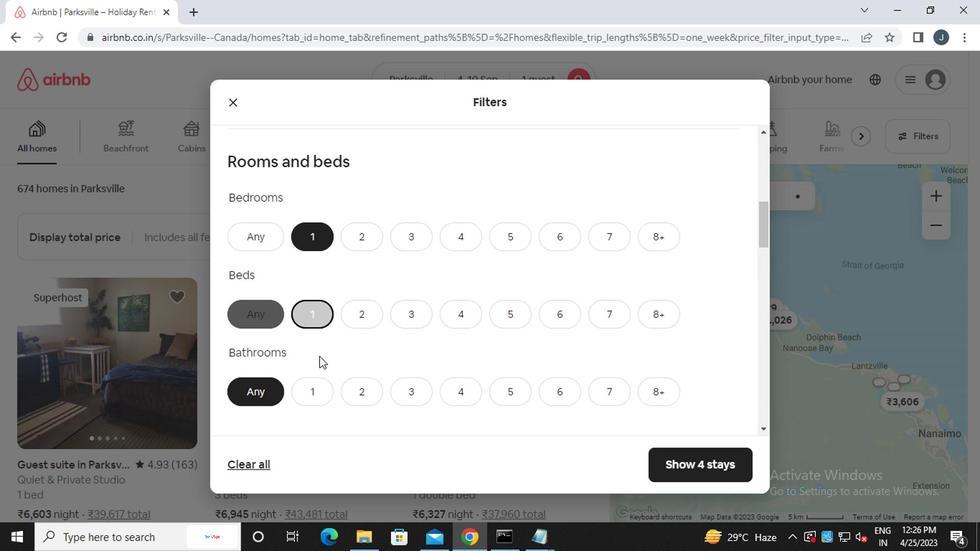 
Action: Mouse pressed left at (312, 396)
Screenshot: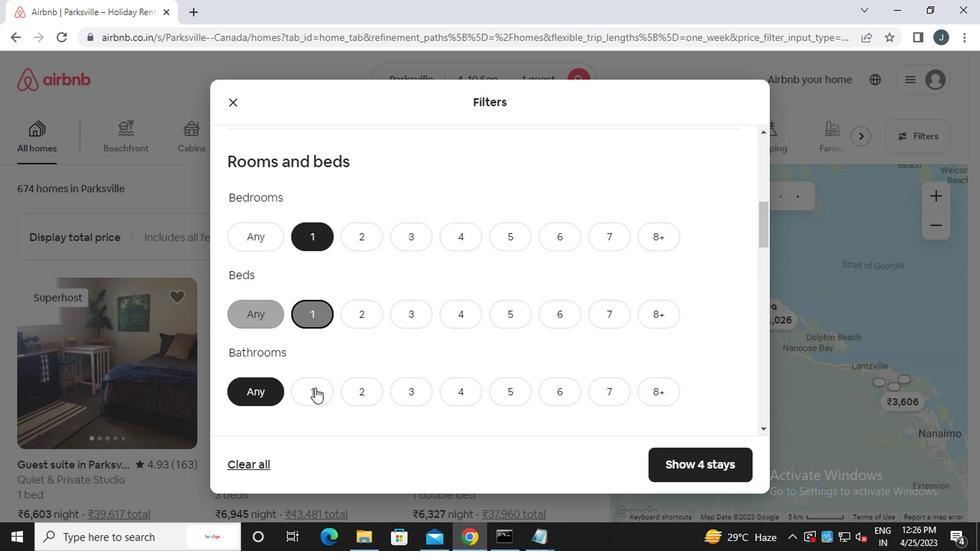 
Action: Mouse moved to (308, 394)
Screenshot: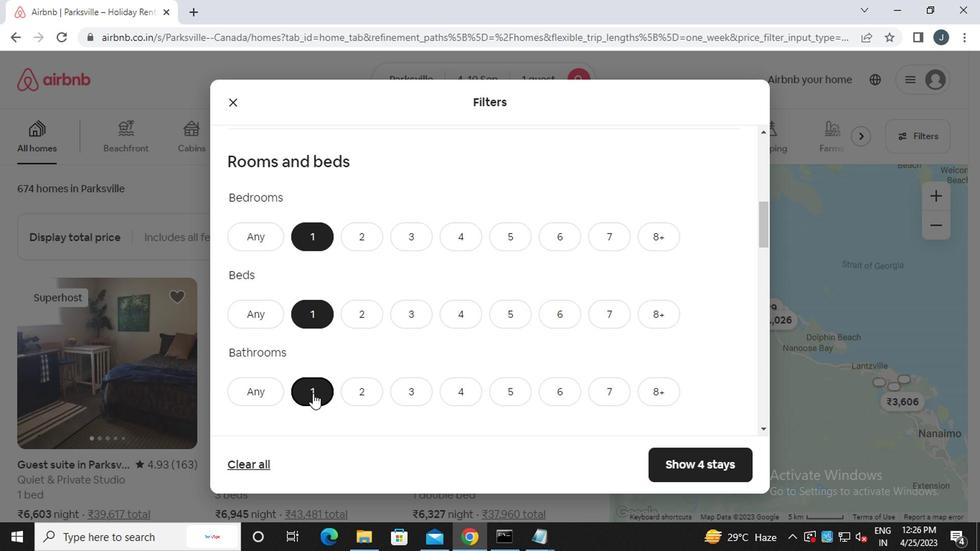 
Action: Mouse scrolled (308, 394) with delta (0, 0)
Screenshot: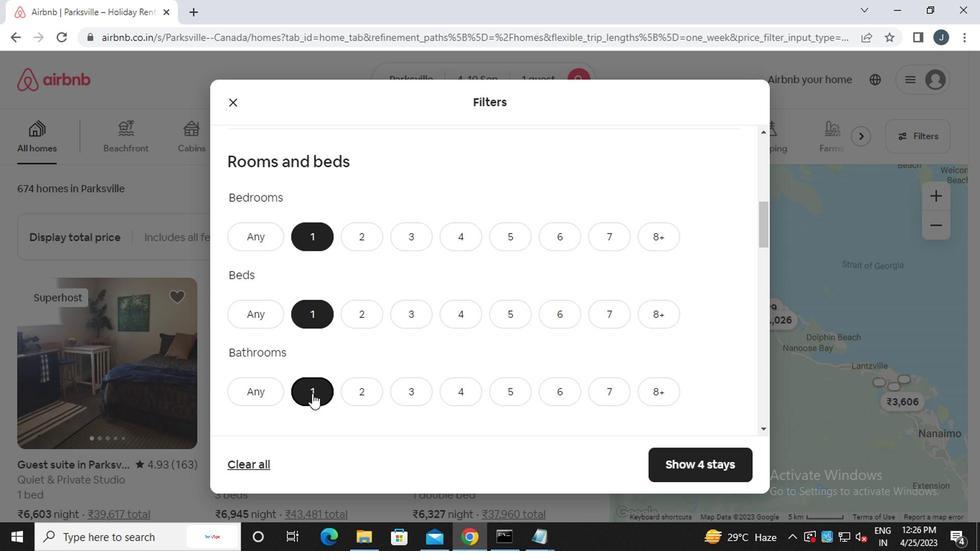 
Action: Mouse scrolled (308, 394) with delta (0, 0)
Screenshot: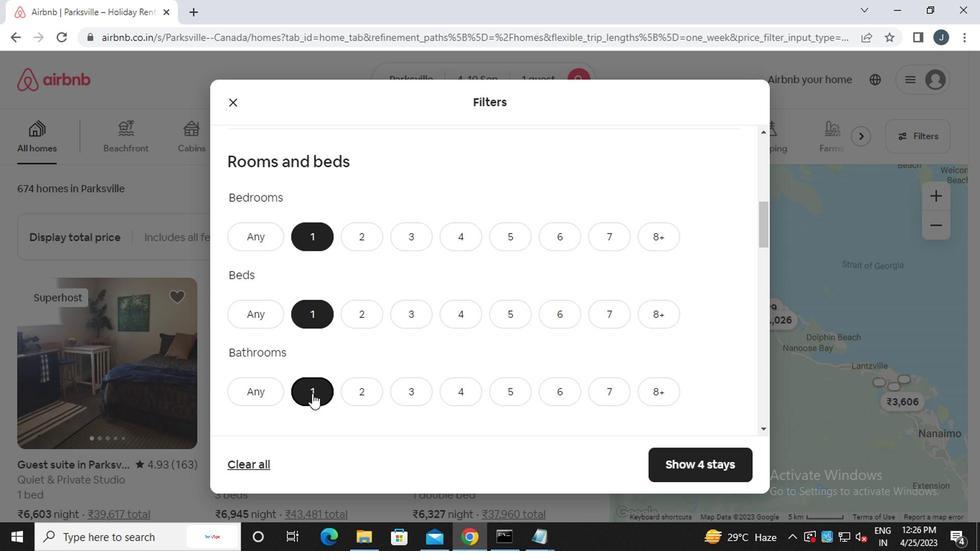 
Action: Mouse moved to (261, 402)
Screenshot: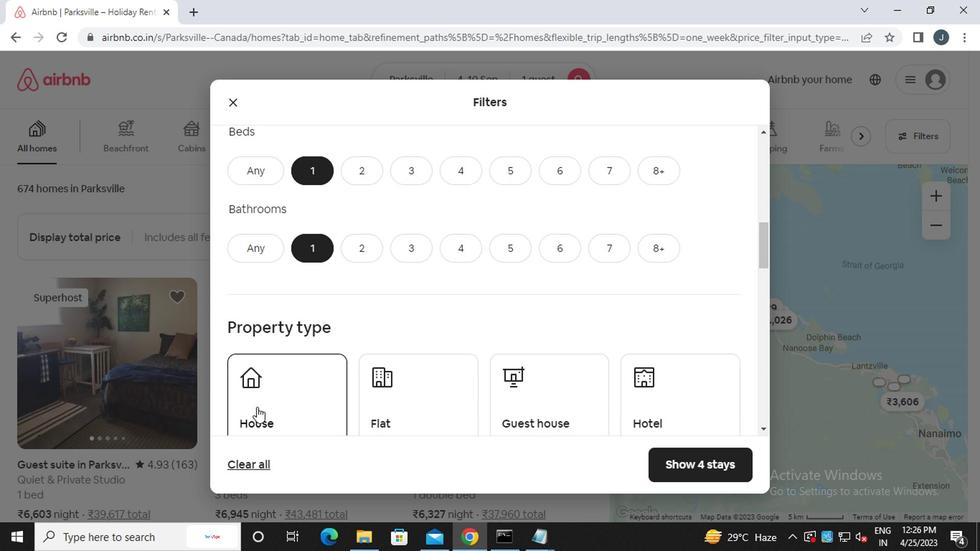 
Action: Mouse pressed left at (261, 402)
Screenshot: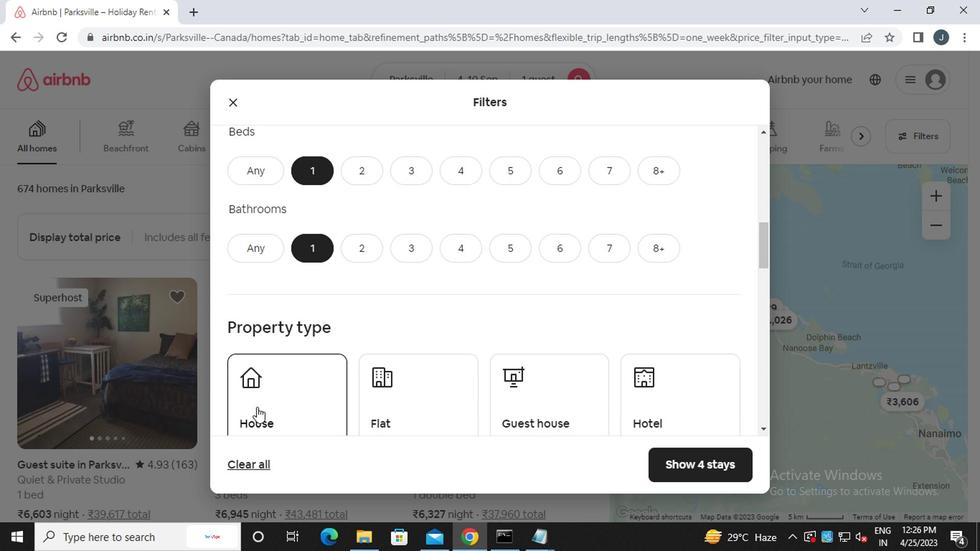 
Action: Mouse moved to (364, 408)
Screenshot: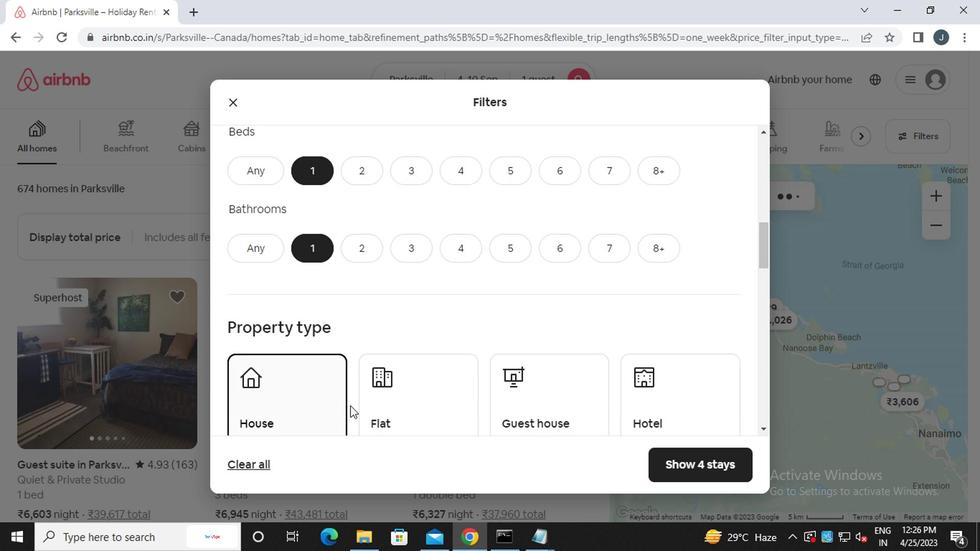 
Action: Mouse pressed left at (364, 408)
Screenshot: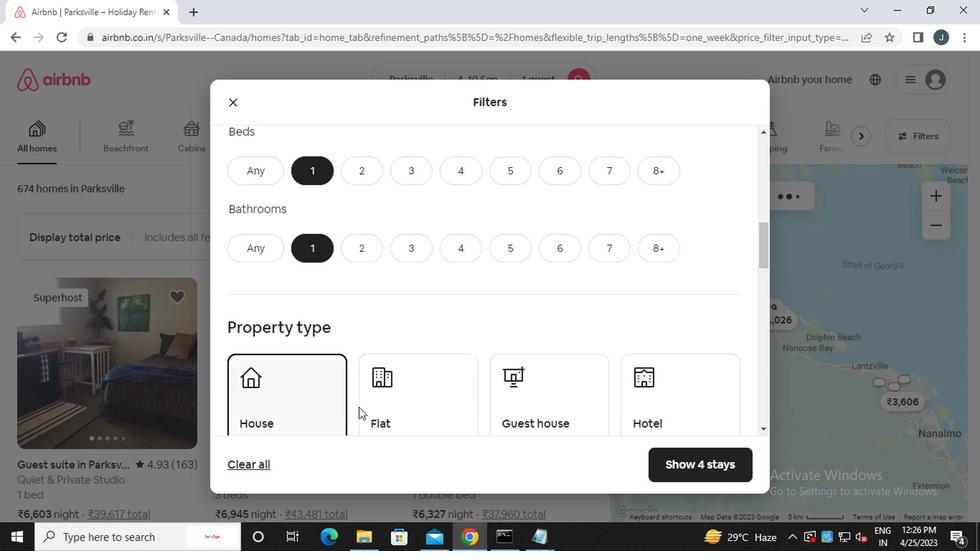 
Action: Mouse moved to (535, 409)
Screenshot: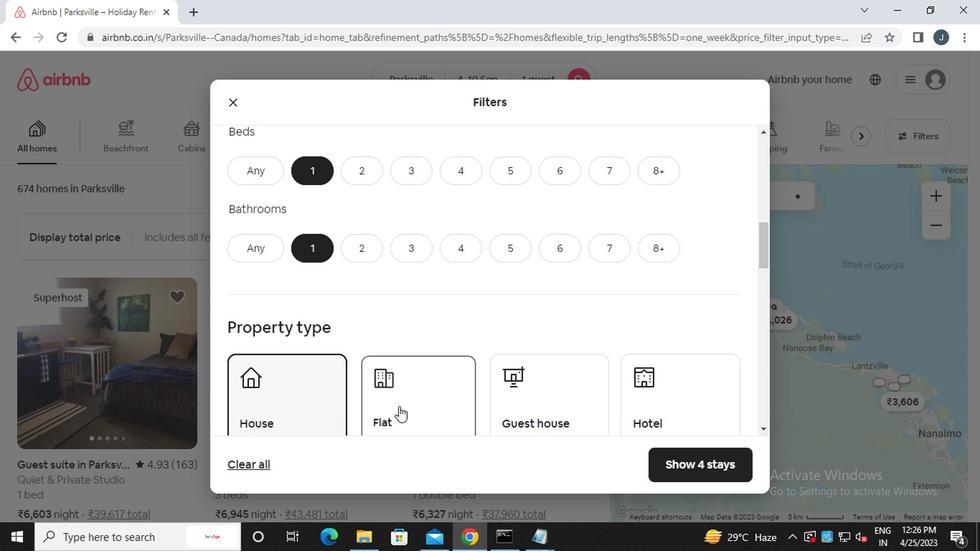 
Action: Mouse pressed left at (535, 409)
Screenshot: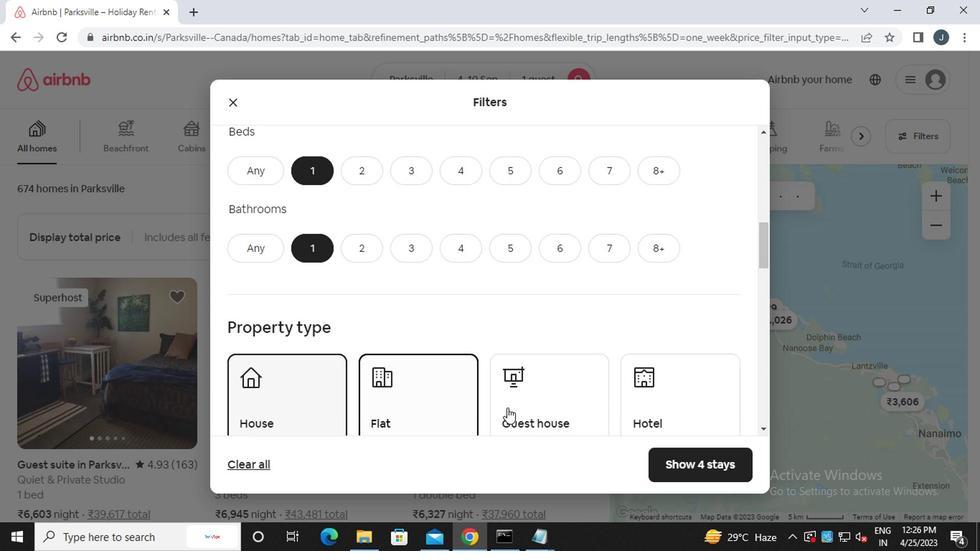 
Action: Mouse moved to (671, 401)
Screenshot: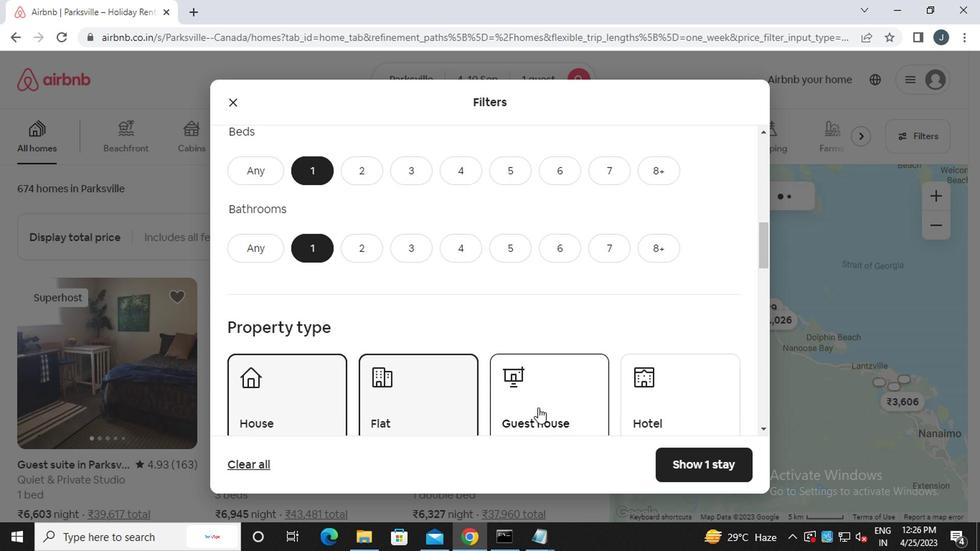 
Action: Mouse pressed left at (671, 401)
Screenshot: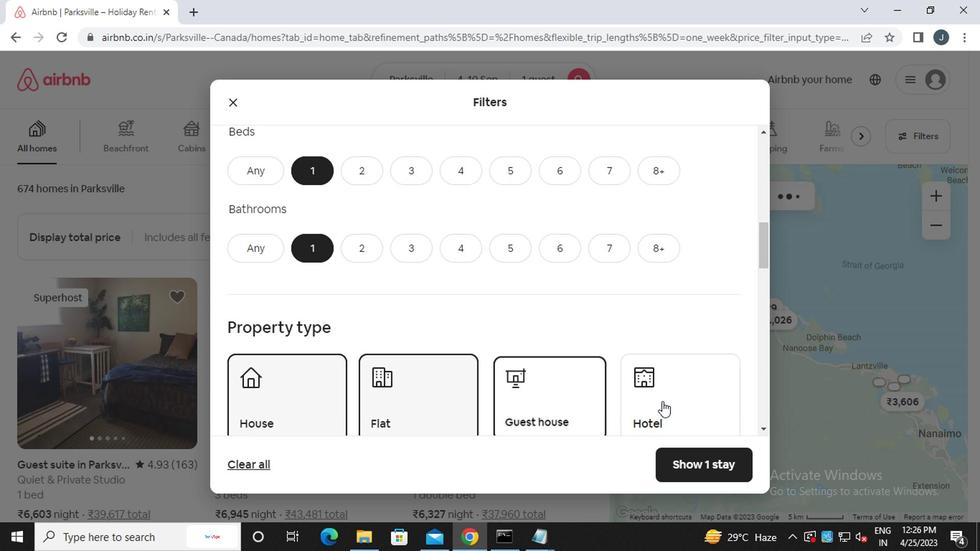 
Action: Mouse moved to (414, 371)
Screenshot: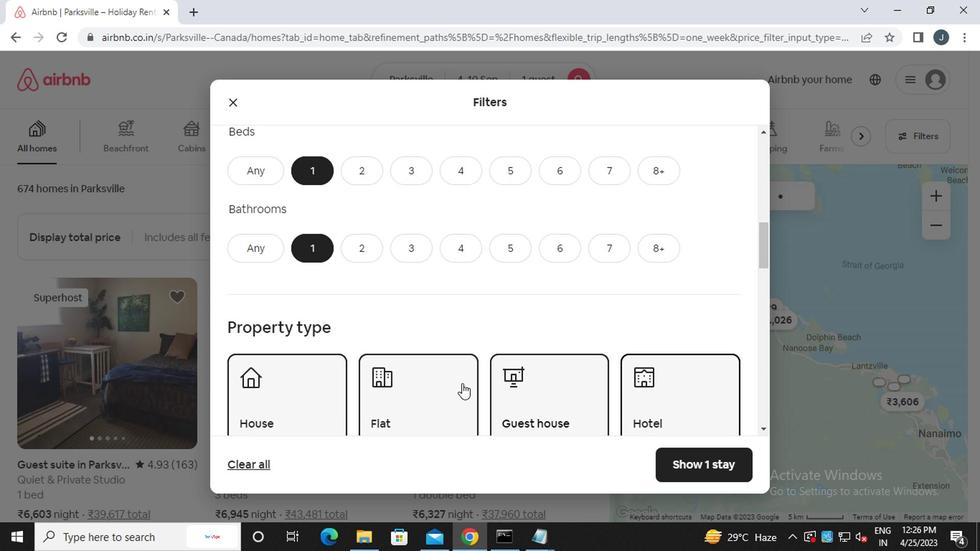 
Action: Mouse scrolled (414, 371) with delta (0, 0)
Screenshot: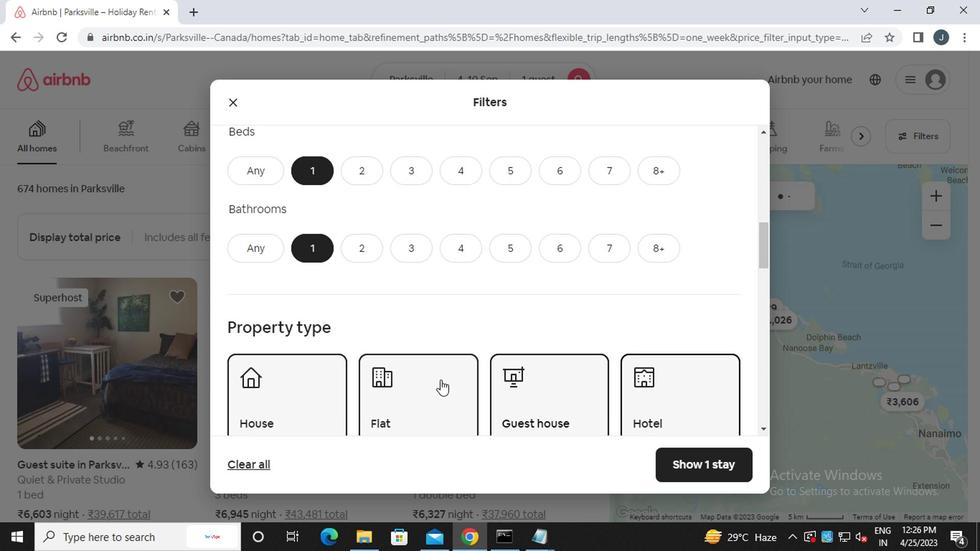 
Action: Mouse scrolled (414, 371) with delta (0, 0)
Screenshot: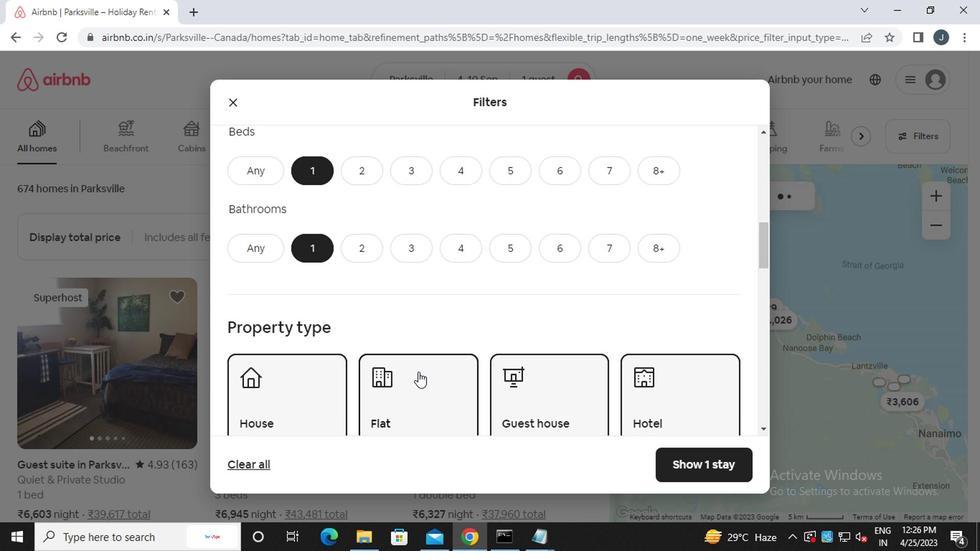 
Action: Mouse scrolled (414, 371) with delta (0, 0)
Screenshot: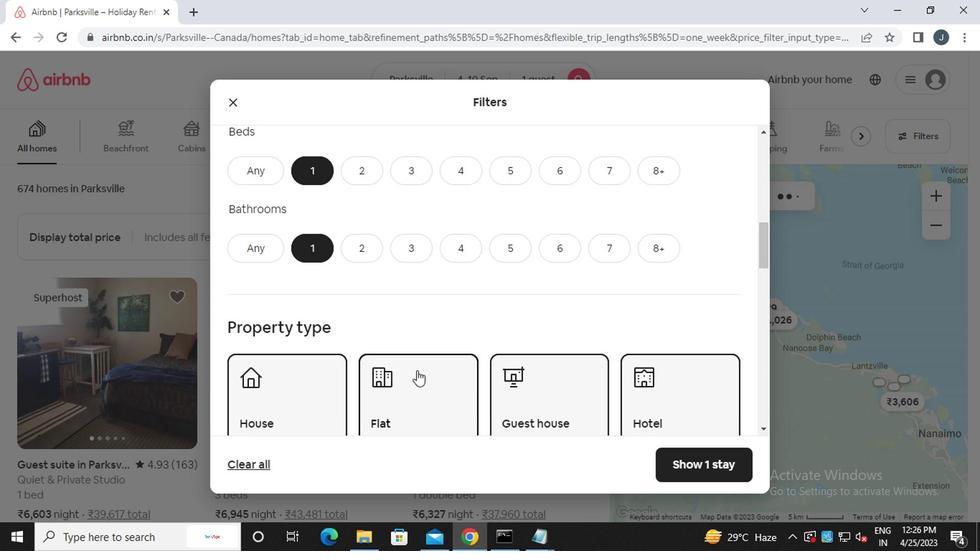 
Action: Mouse scrolled (414, 371) with delta (0, 0)
Screenshot: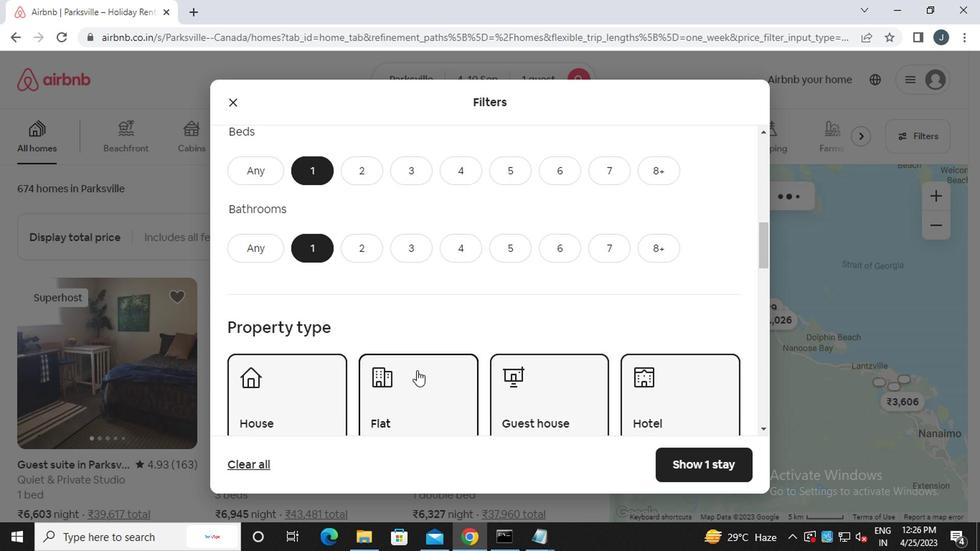 
Action: Mouse scrolled (414, 371) with delta (0, 0)
Screenshot: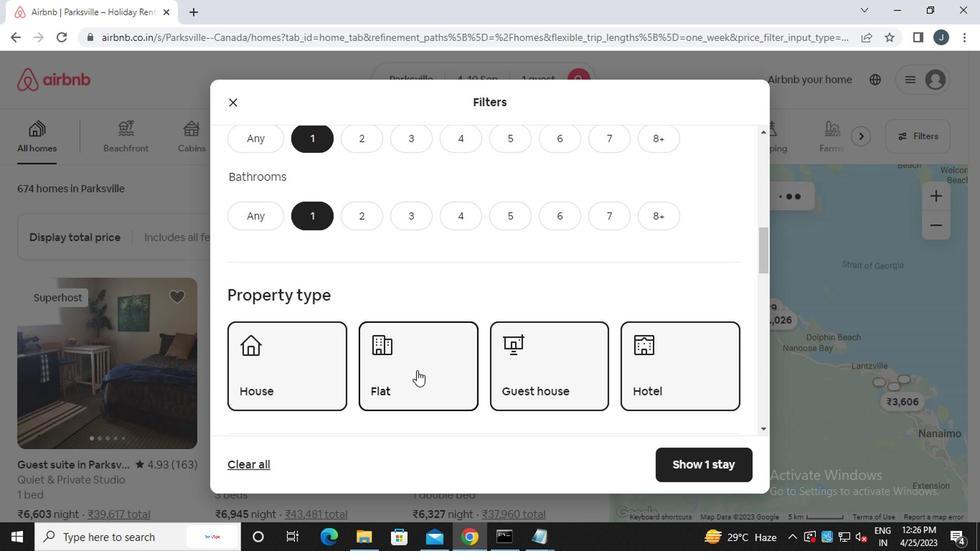 
Action: Mouse scrolled (414, 371) with delta (0, 0)
Screenshot: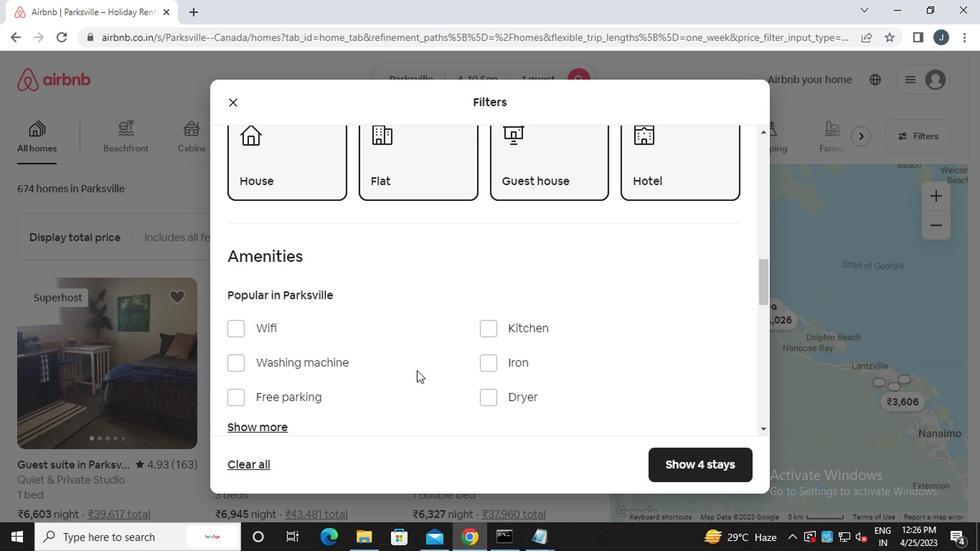 
Action: Mouse scrolled (414, 371) with delta (0, 0)
Screenshot: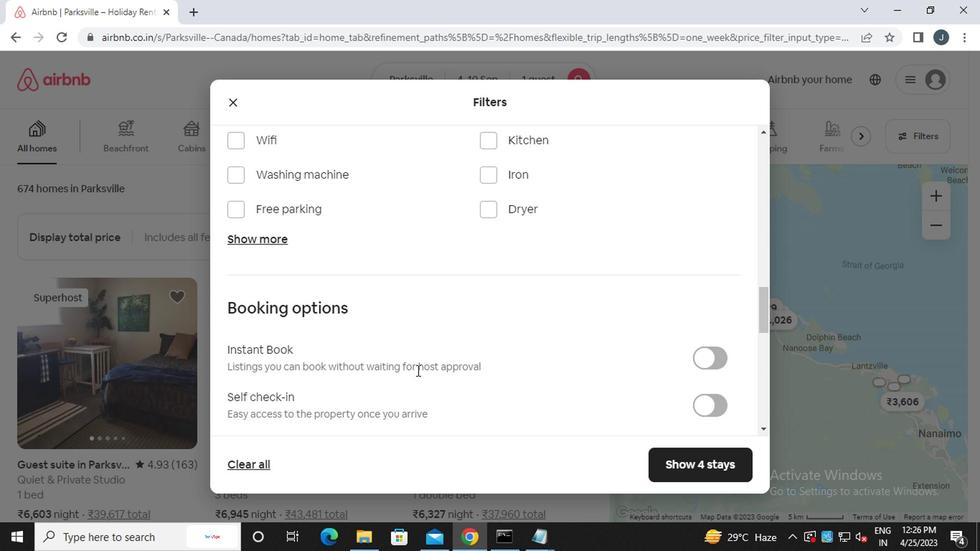
Action: Mouse scrolled (414, 371) with delta (0, 0)
Screenshot: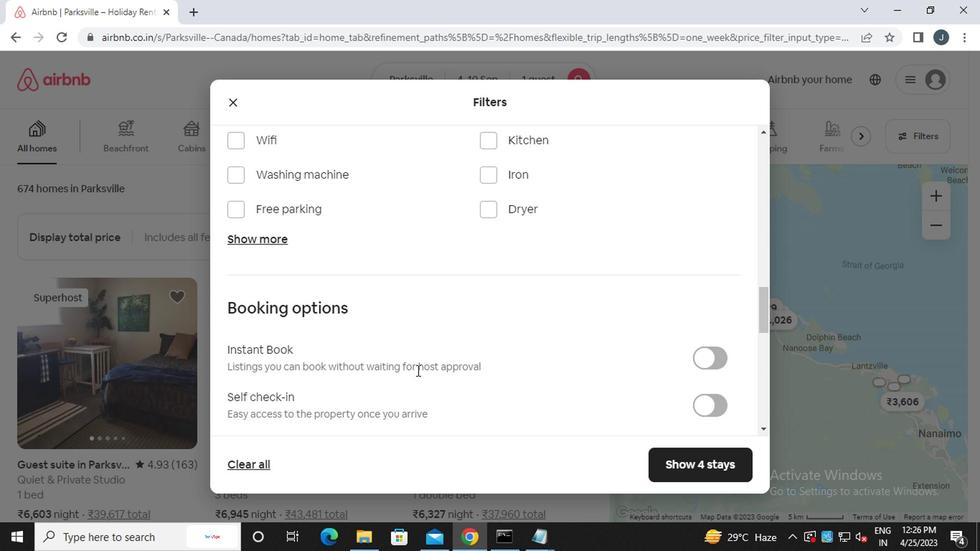 
Action: Mouse scrolled (414, 371) with delta (0, 0)
Screenshot: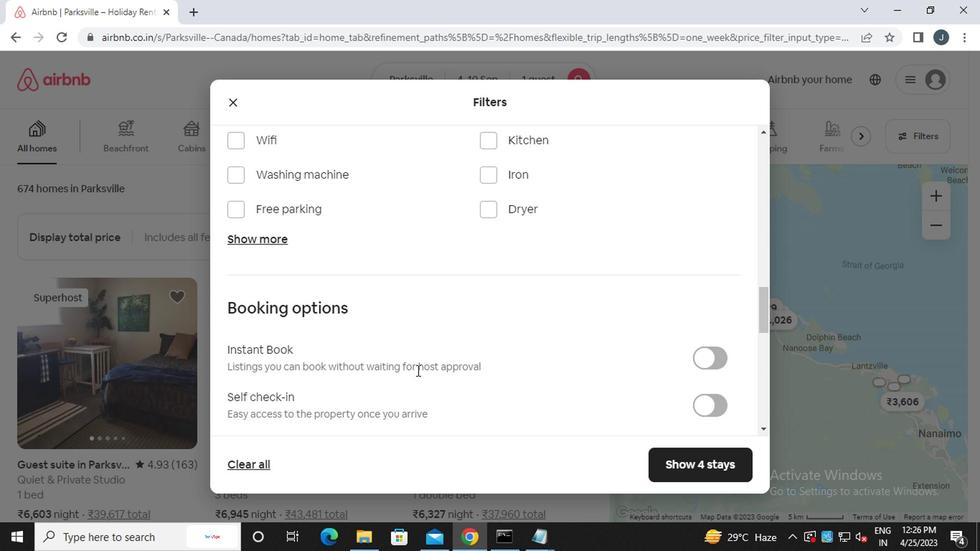 
Action: Mouse moved to (713, 193)
Screenshot: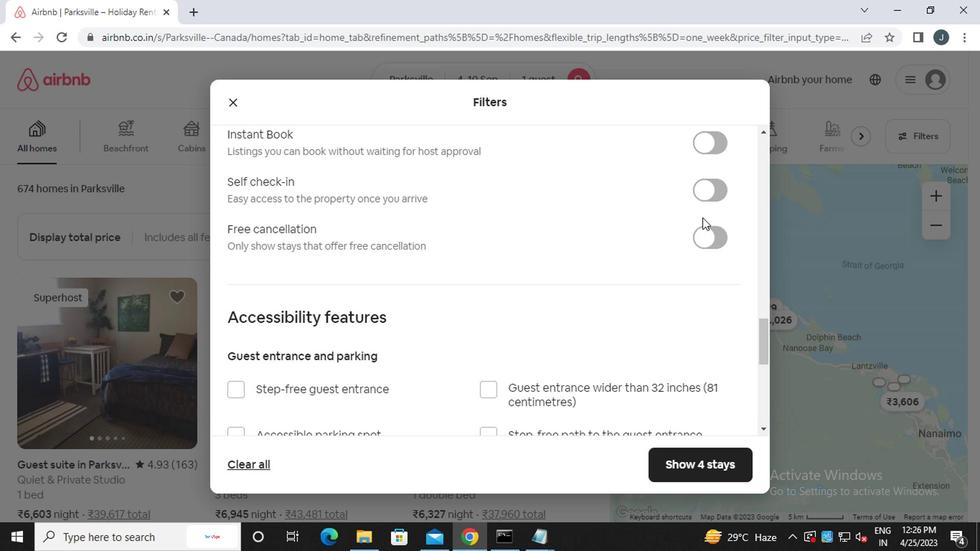 
Action: Mouse pressed left at (713, 193)
Screenshot: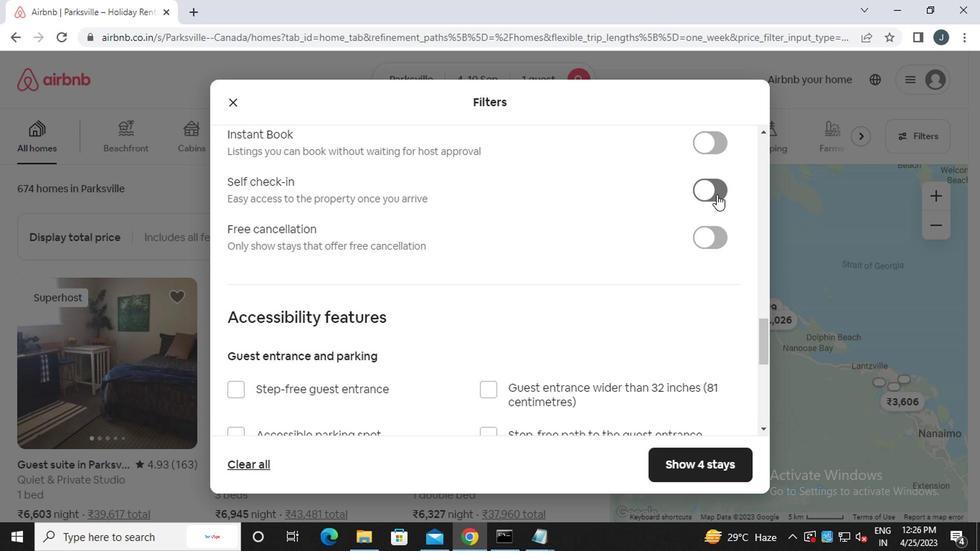 
Action: Mouse moved to (435, 363)
Screenshot: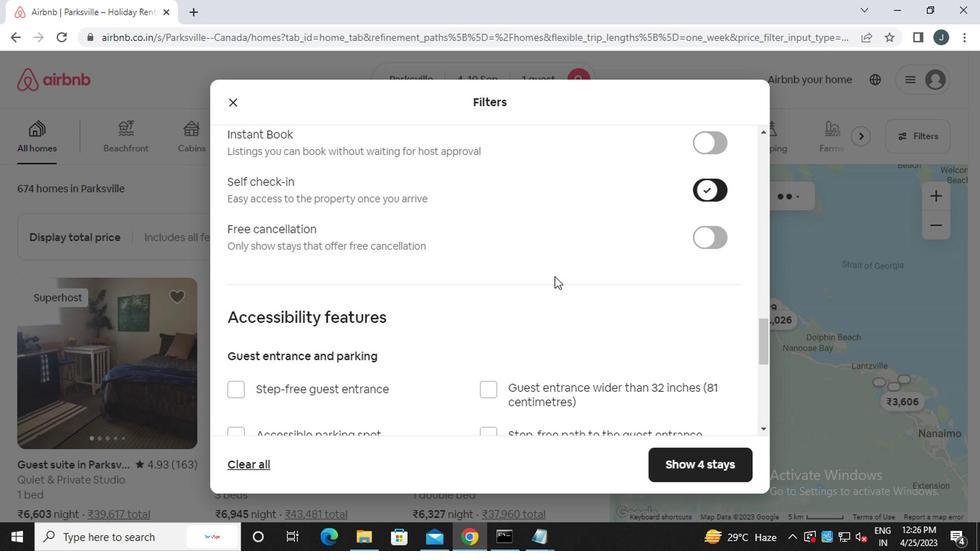 
Action: Mouse scrolled (435, 362) with delta (0, -1)
Screenshot: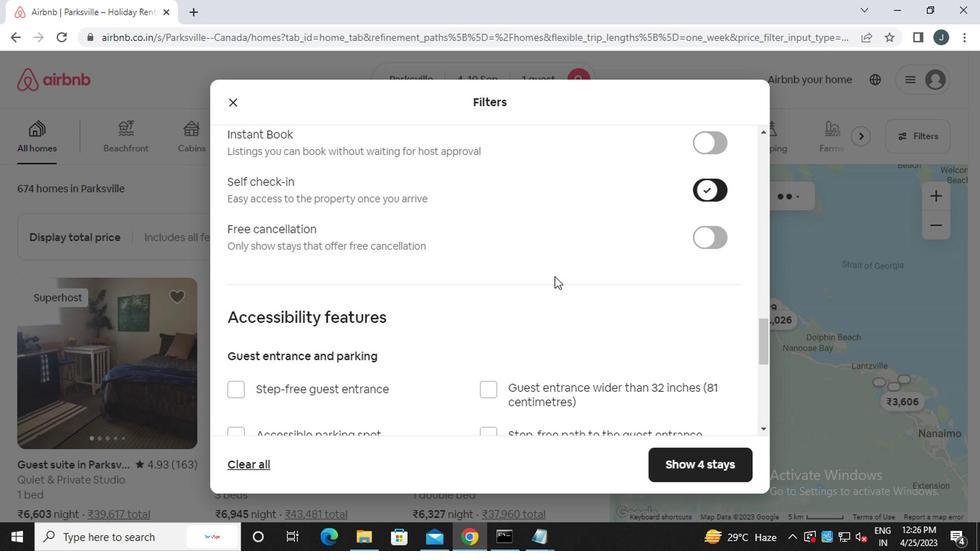 
Action: Mouse moved to (434, 364)
Screenshot: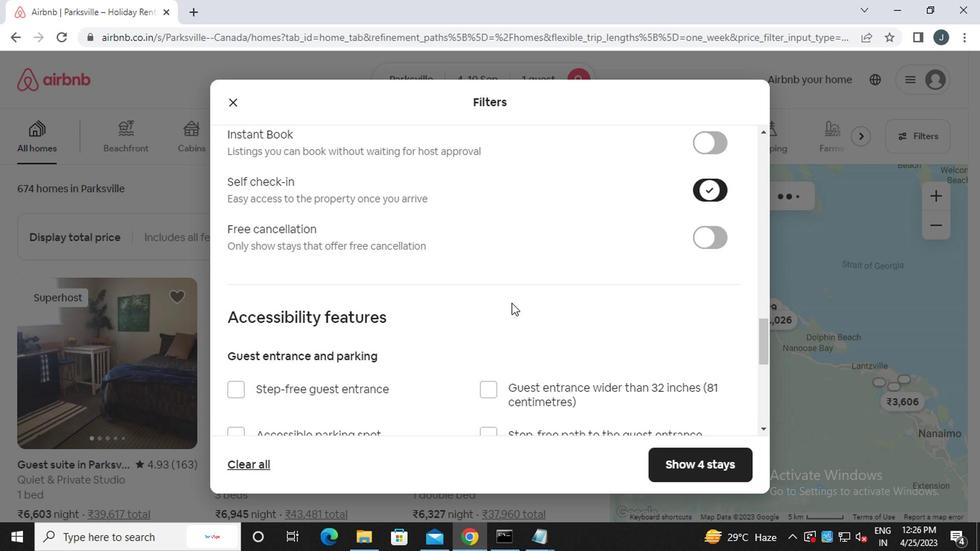 
Action: Mouse scrolled (434, 363) with delta (0, 0)
Screenshot: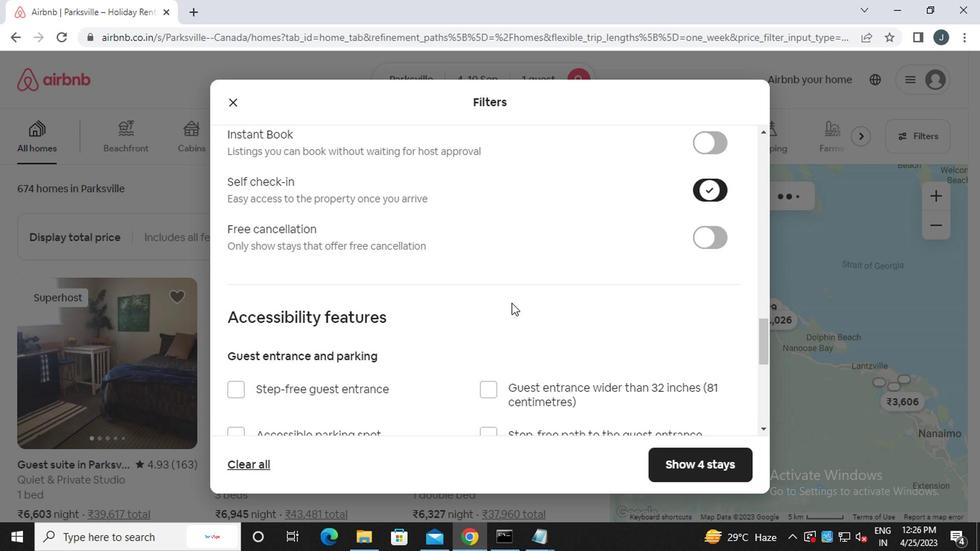 
Action: Mouse moved to (434, 364)
Screenshot: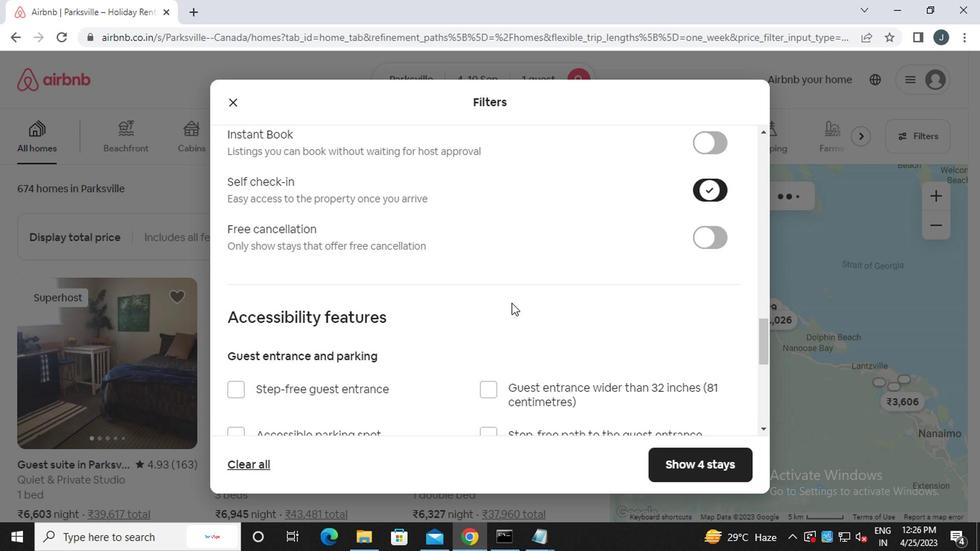 
Action: Mouse scrolled (434, 364) with delta (0, 0)
Screenshot: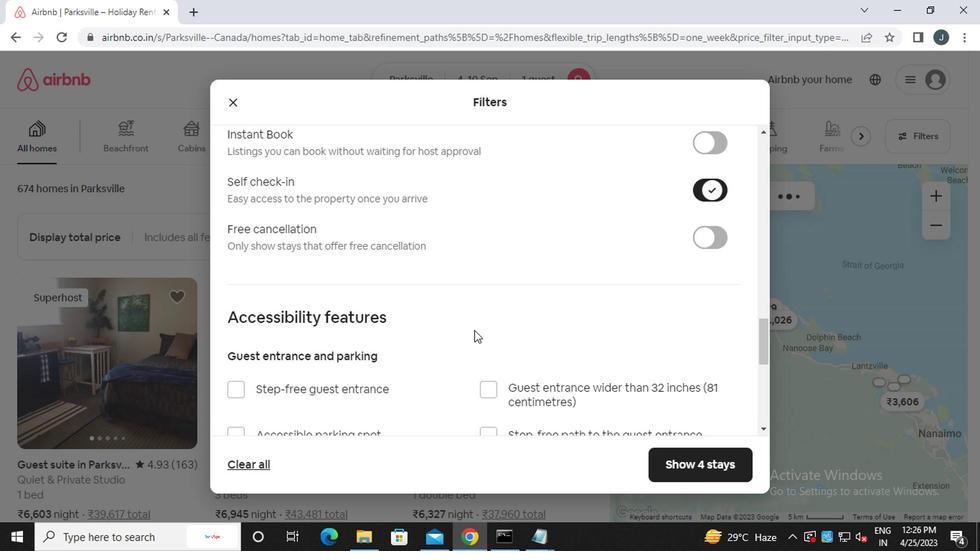 
Action: Mouse moved to (434, 365)
Screenshot: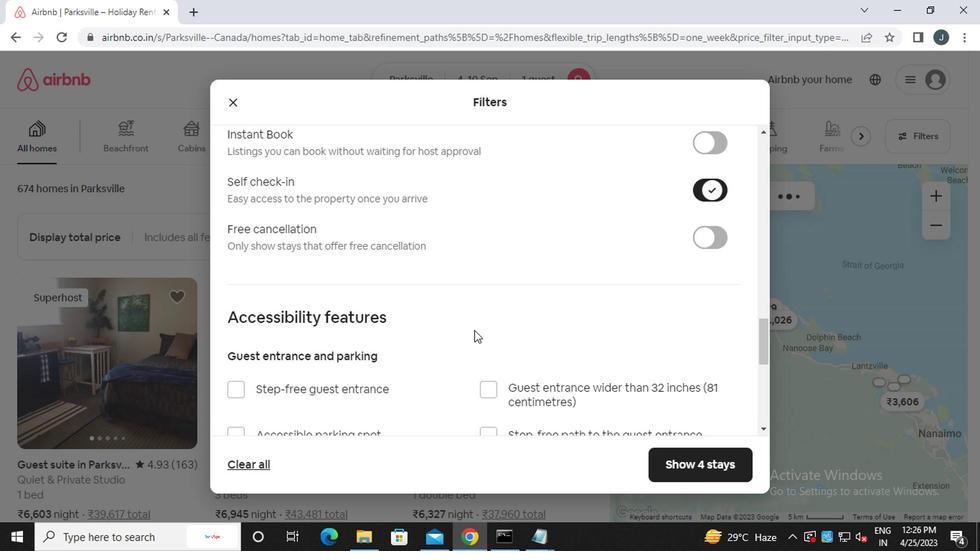
Action: Mouse scrolled (434, 364) with delta (0, -1)
Screenshot: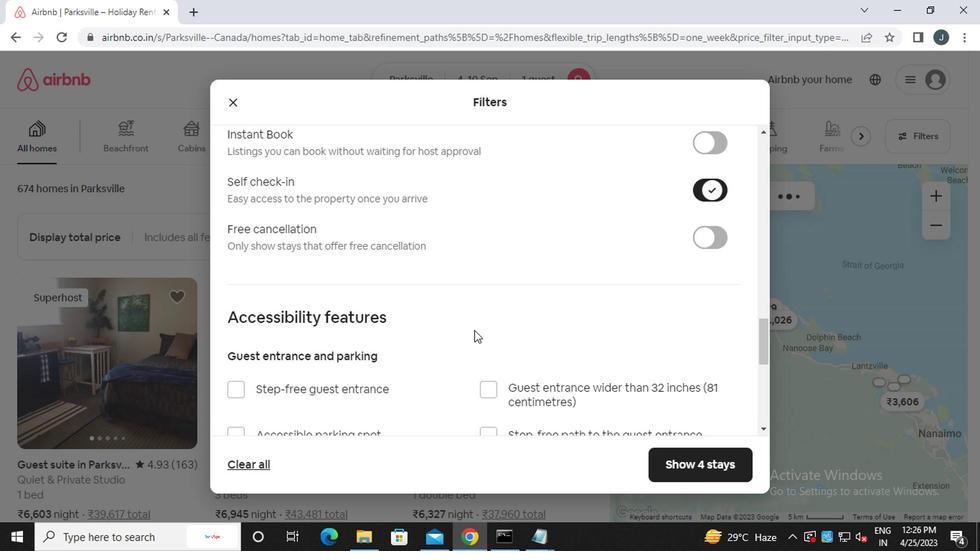 
Action: Mouse scrolled (434, 364) with delta (0, -1)
Screenshot: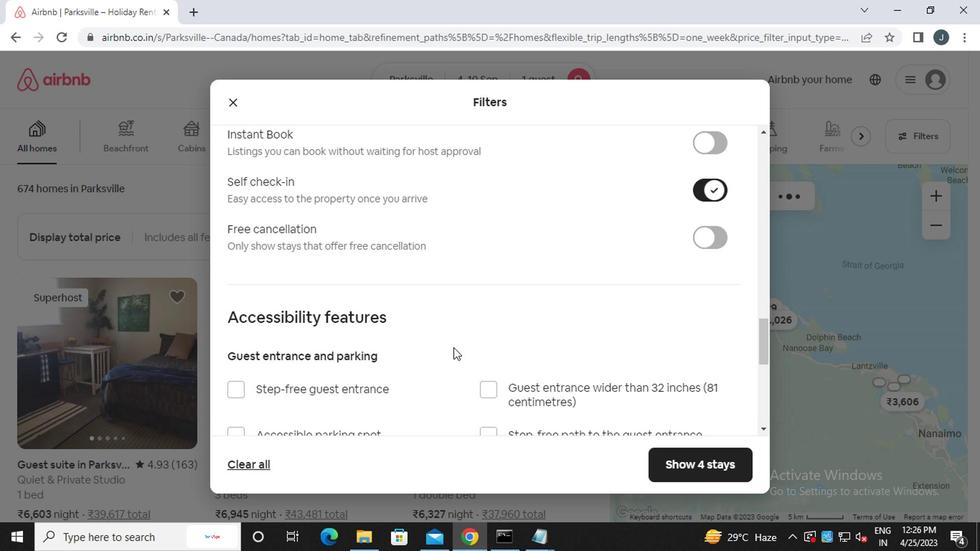 
Action: Mouse scrolled (434, 364) with delta (0, -1)
Screenshot: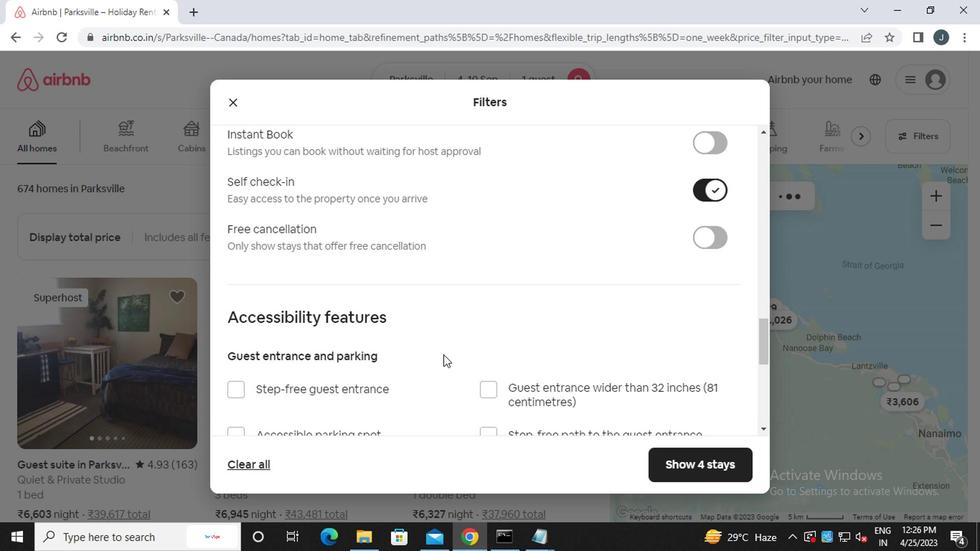 
Action: Mouse scrolled (434, 364) with delta (0, -1)
Screenshot: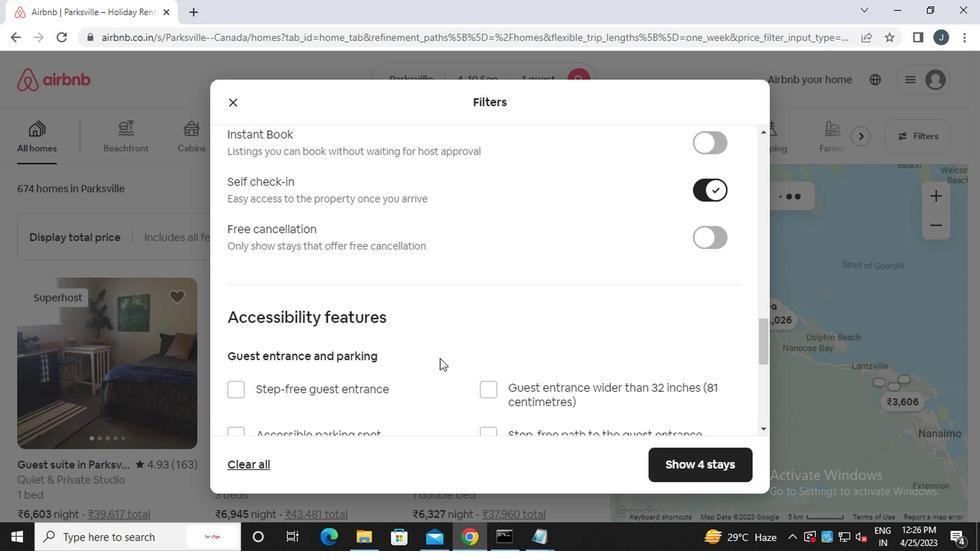 
Action: Mouse moved to (242, 333)
Screenshot: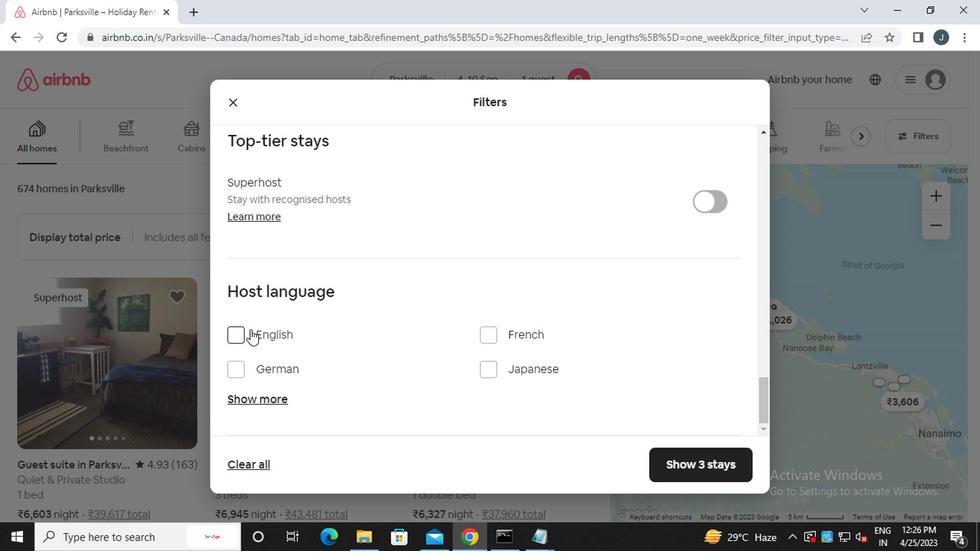 
Action: Mouse pressed left at (242, 333)
Screenshot: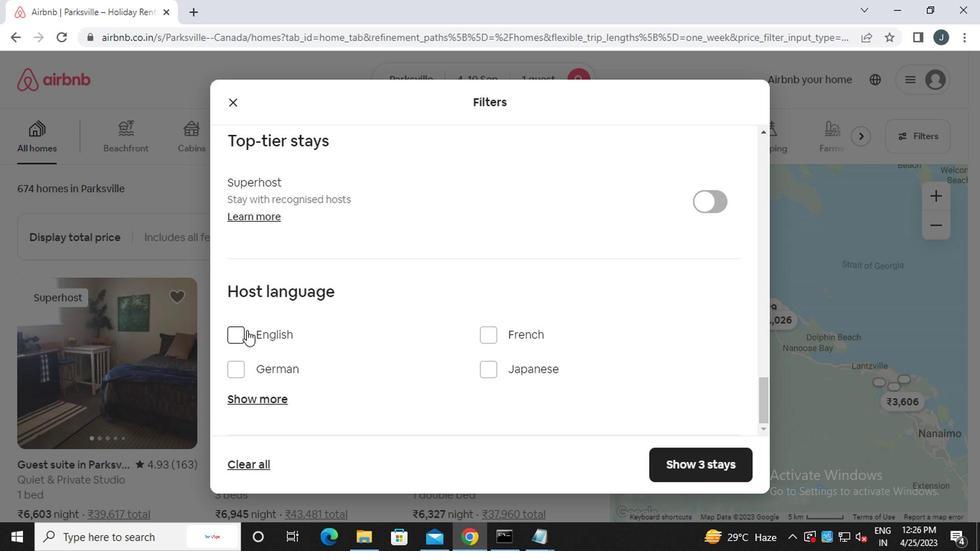 
Action: Mouse moved to (697, 464)
Screenshot: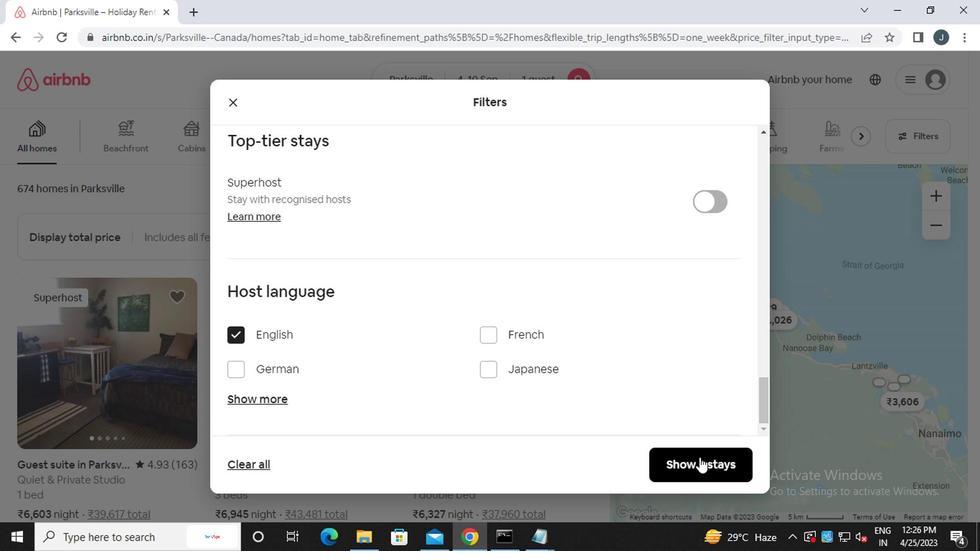 
Action: Mouse pressed left at (697, 464)
Screenshot: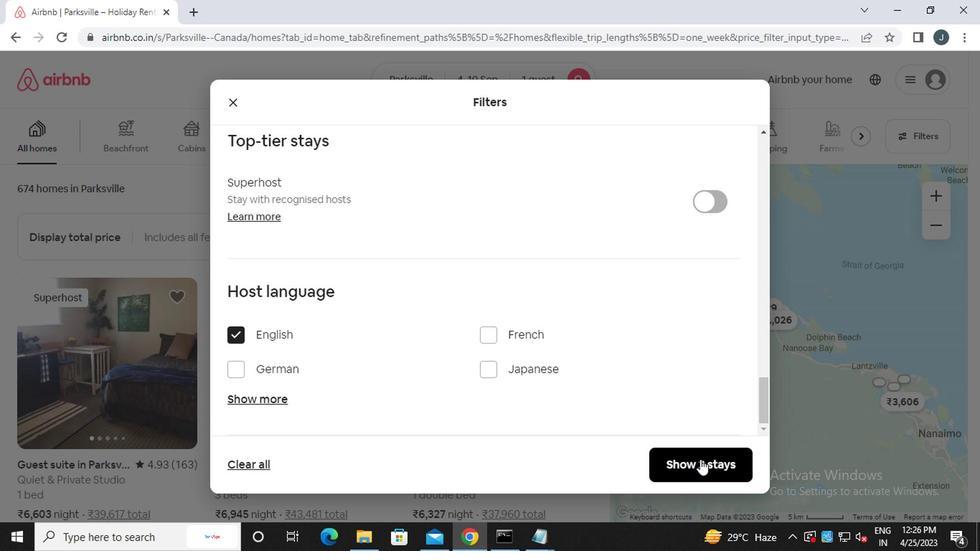 
Action: Mouse moved to (691, 454)
Screenshot: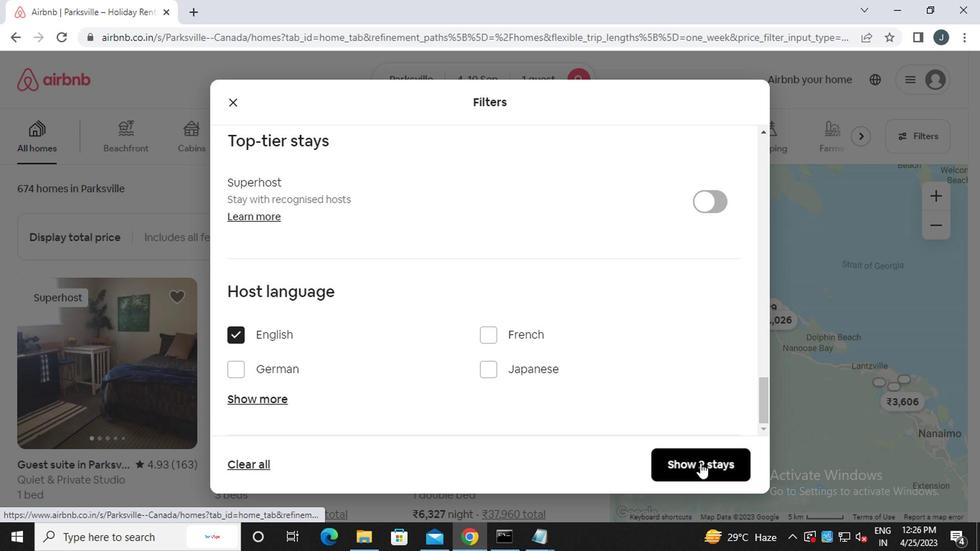 
